 Task: Utilize tags to categorize user experience analysis tasks by priority: "High," "Medium," and "Low.
Action: Mouse moved to (49, 251)
Screenshot: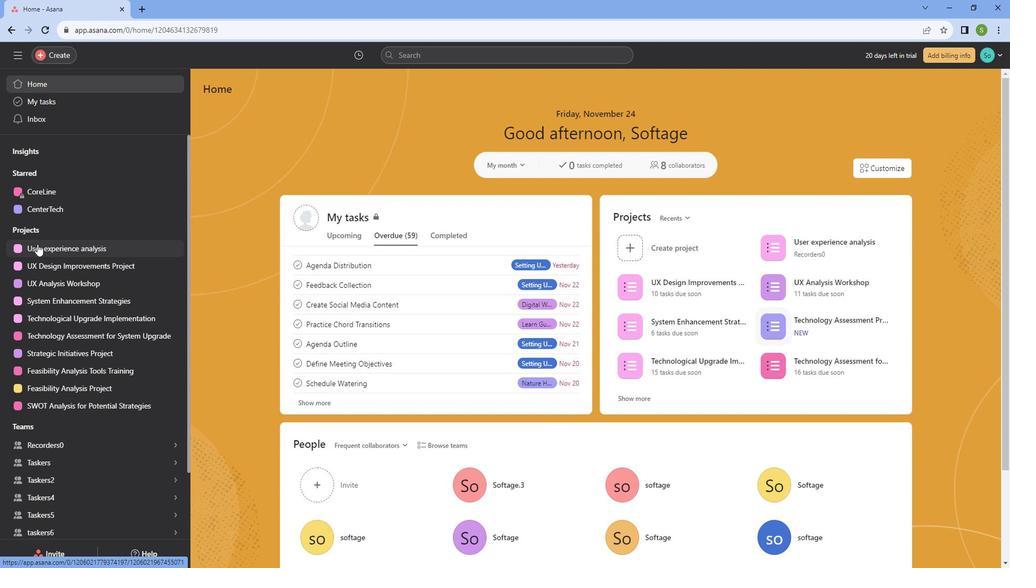 
Action: Mouse pressed left at (49, 251)
Screenshot: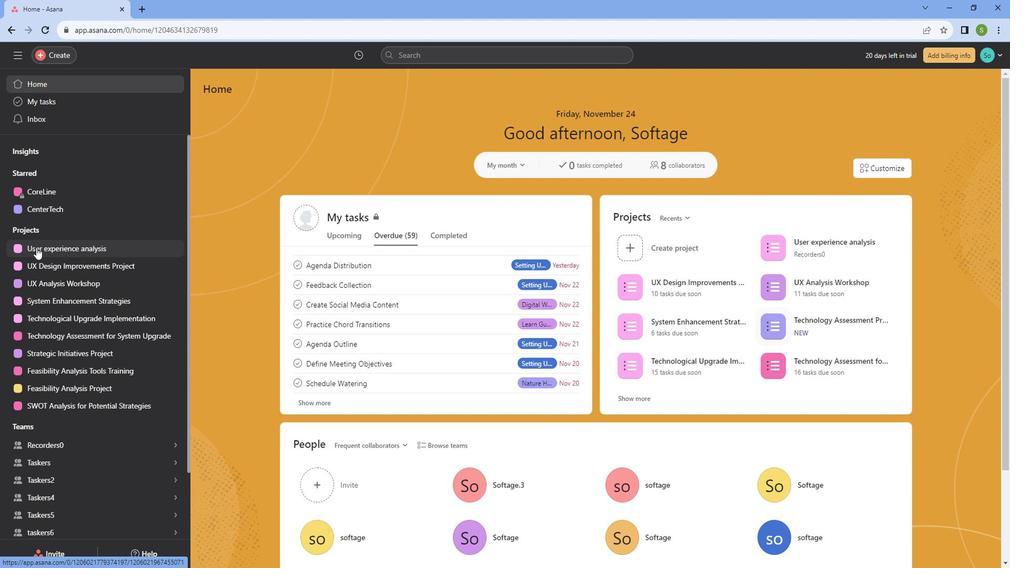 
Action: Mouse moved to (676, 174)
Screenshot: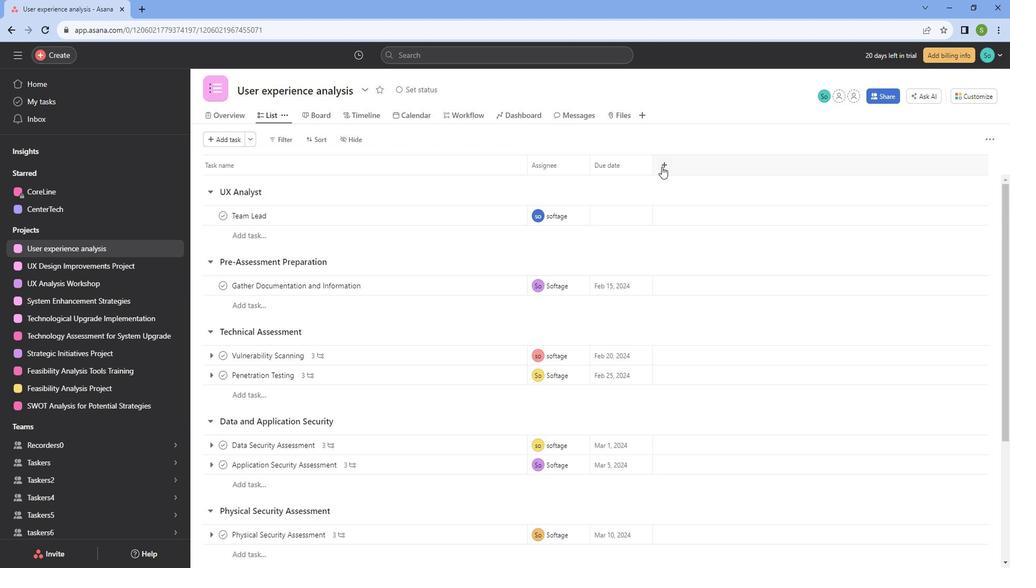 
Action: Mouse pressed left at (676, 174)
Screenshot: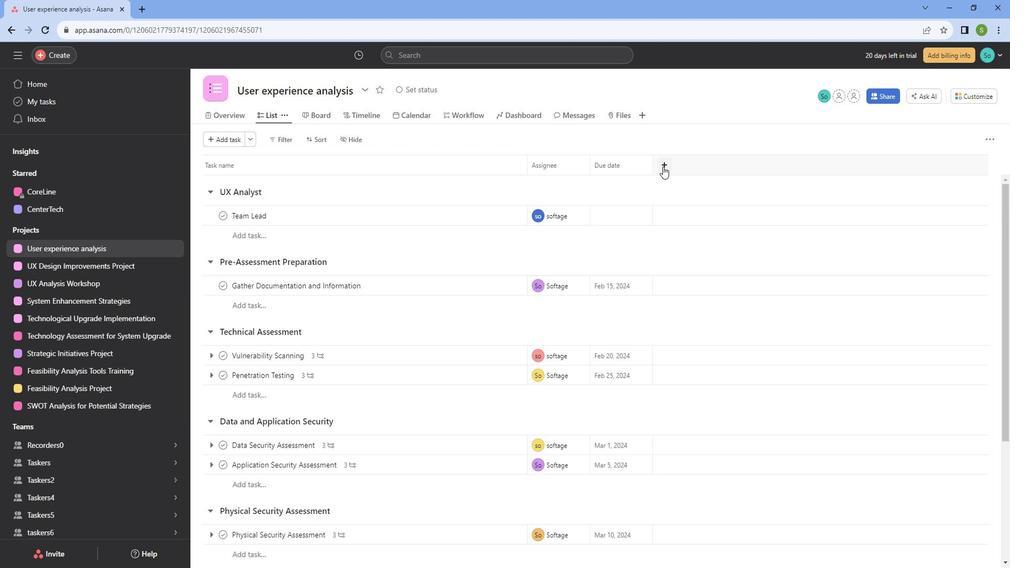 
Action: Mouse moved to (685, 218)
Screenshot: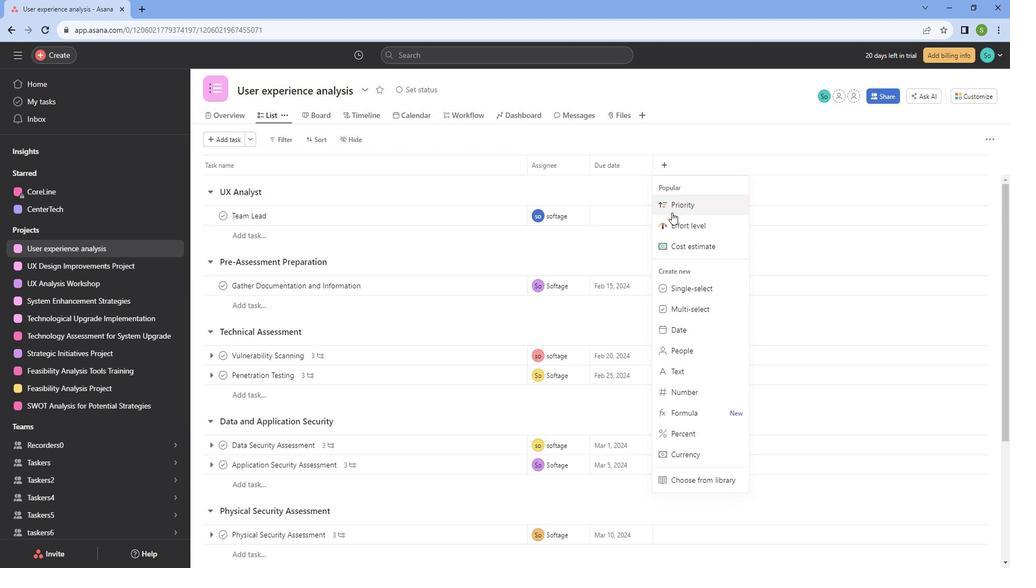 
Action: Mouse pressed left at (685, 218)
Screenshot: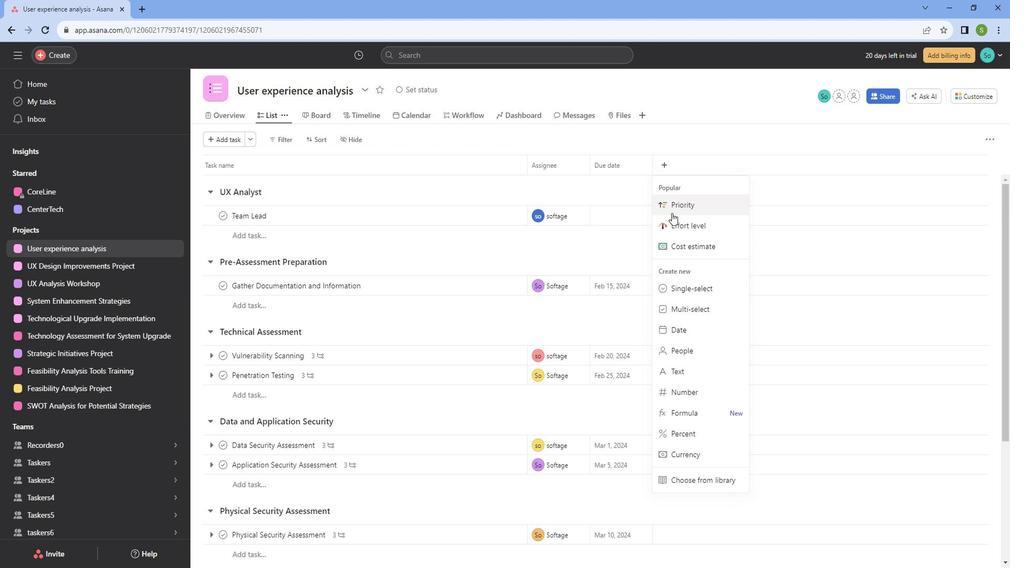 
Action: Mouse moved to (622, 440)
Screenshot: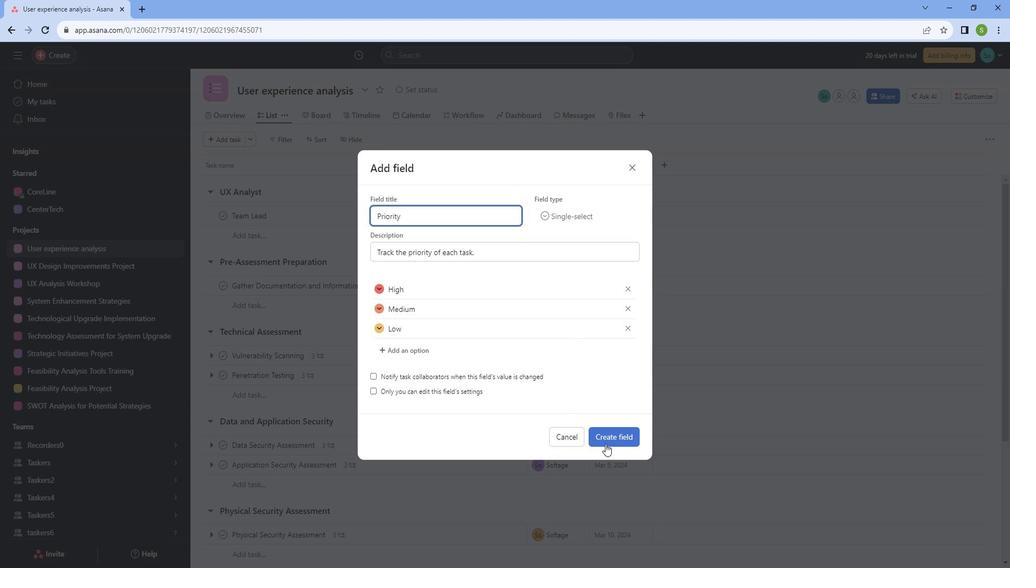 
Action: Mouse pressed left at (622, 440)
Screenshot: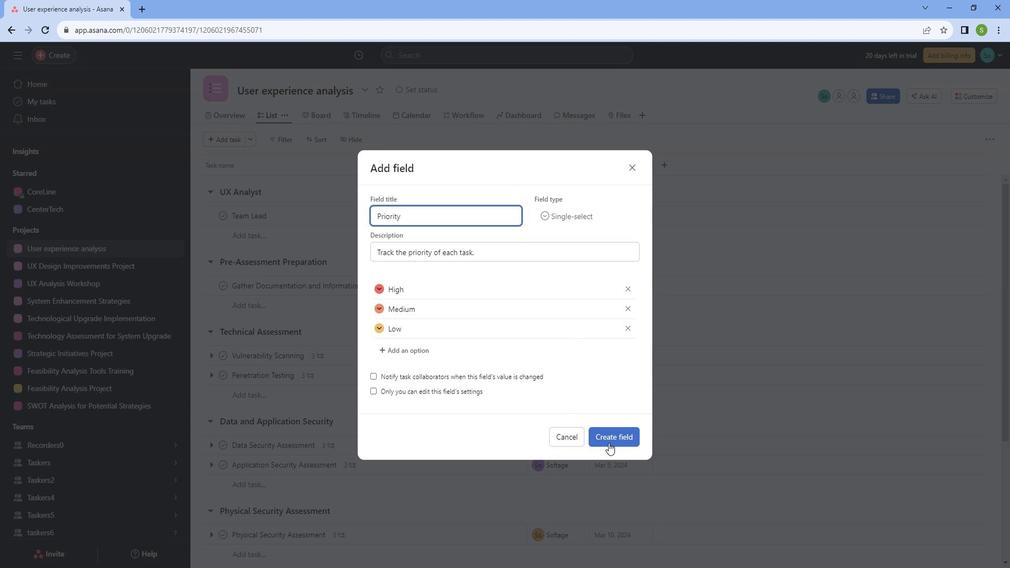 
Action: Mouse moved to (636, 292)
Screenshot: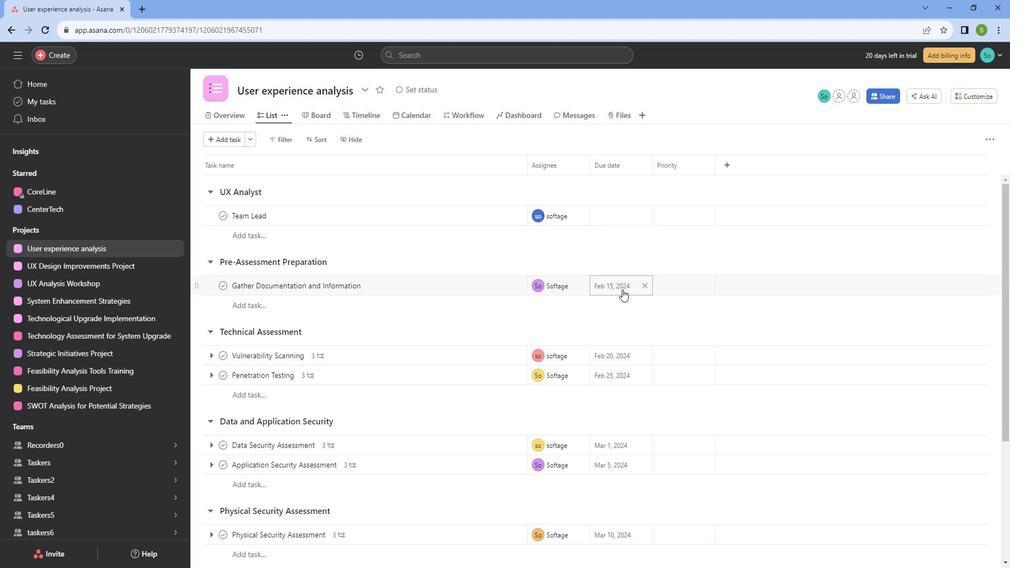 
Action: Mouse scrolled (636, 291) with delta (0, 0)
Screenshot: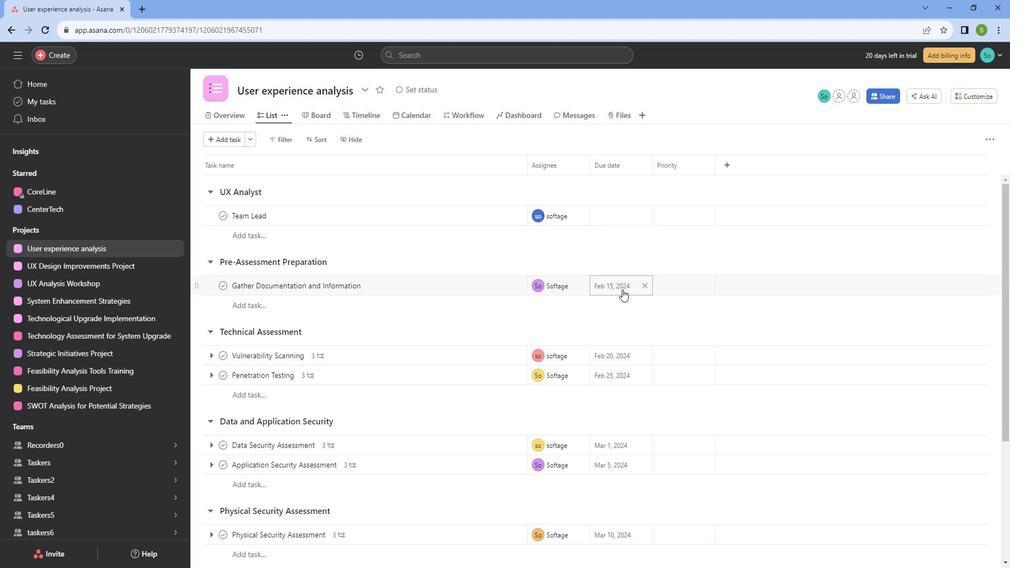 
Action: Mouse moved to (697, 234)
Screenshot: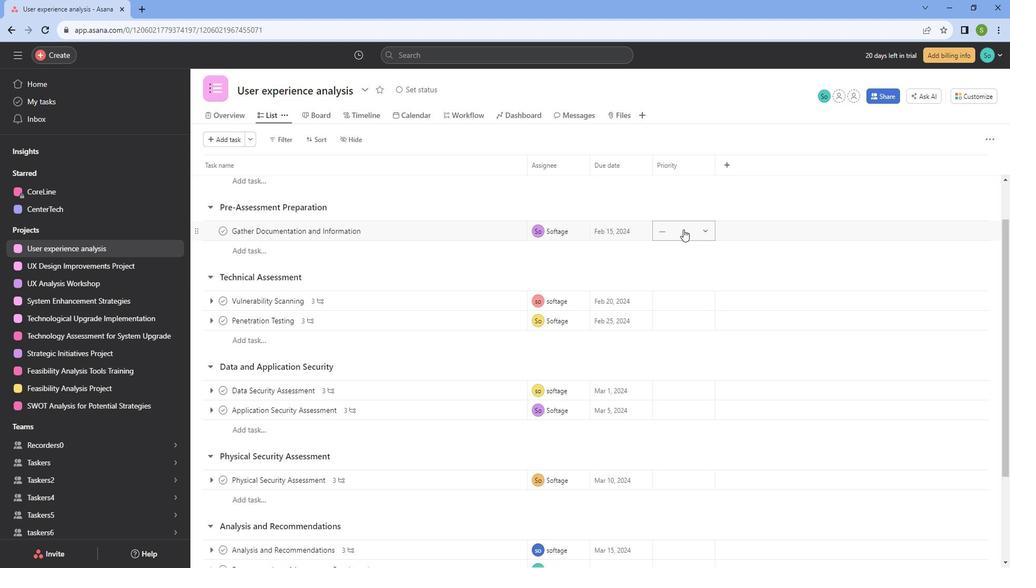 
Action: Mouse pressed left at (697, 234)
Screenshot: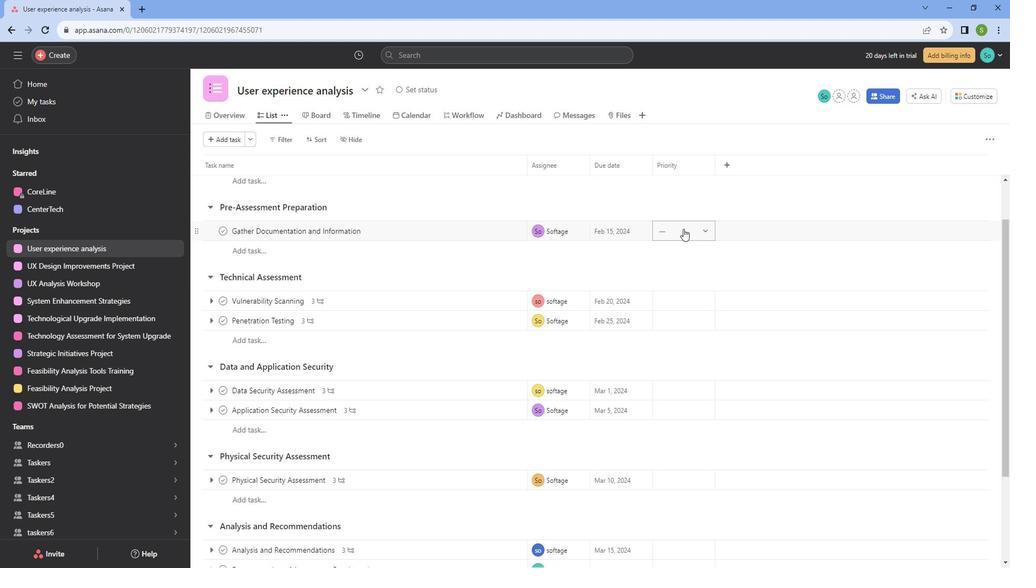 
Action: Mouse moved to (704, 275)
Screenshot: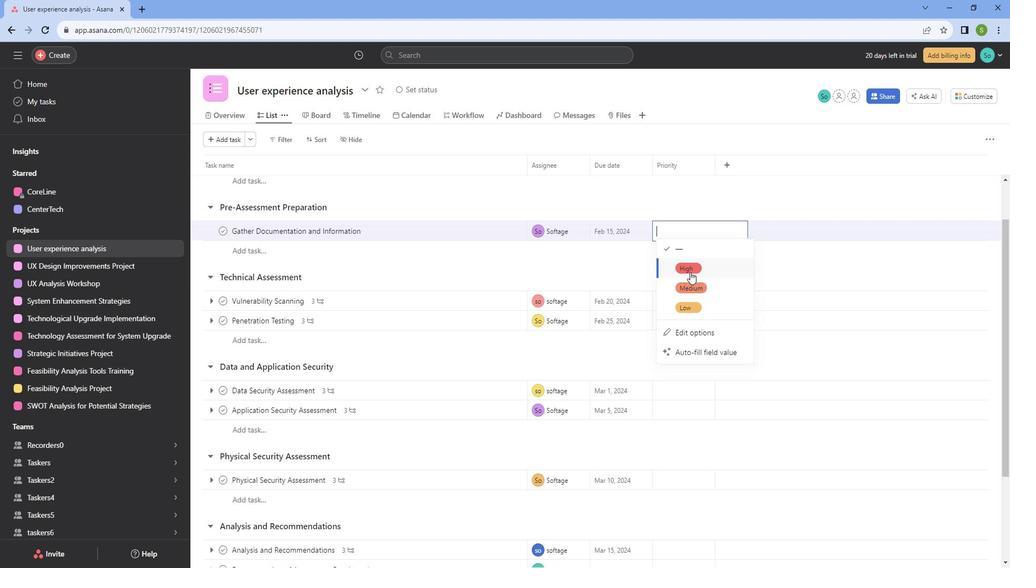 
Action: Mouse pressed left at (704, 275)
Screenshot: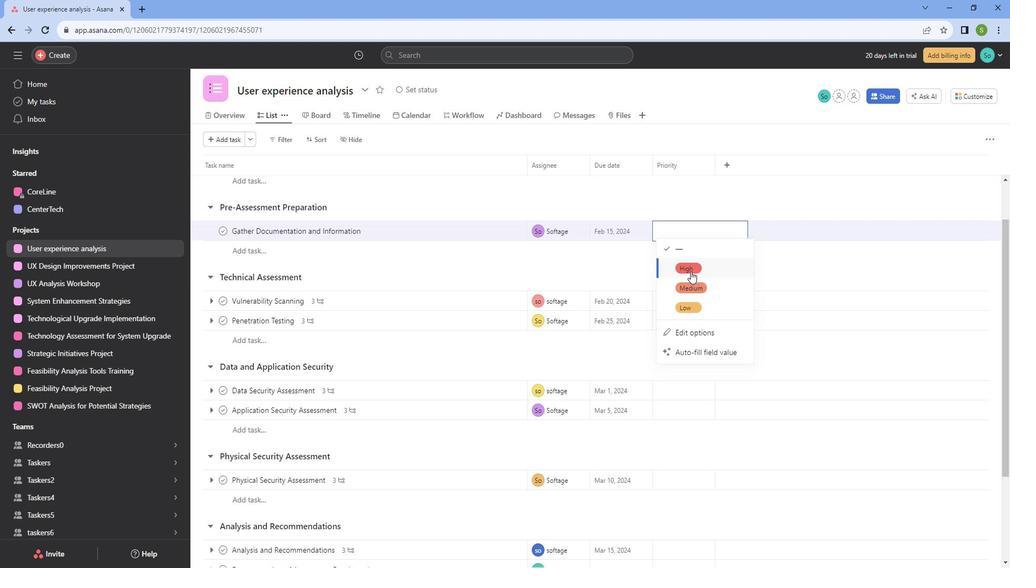 
Action: Mouse moved to (682, 248)
Screenshot: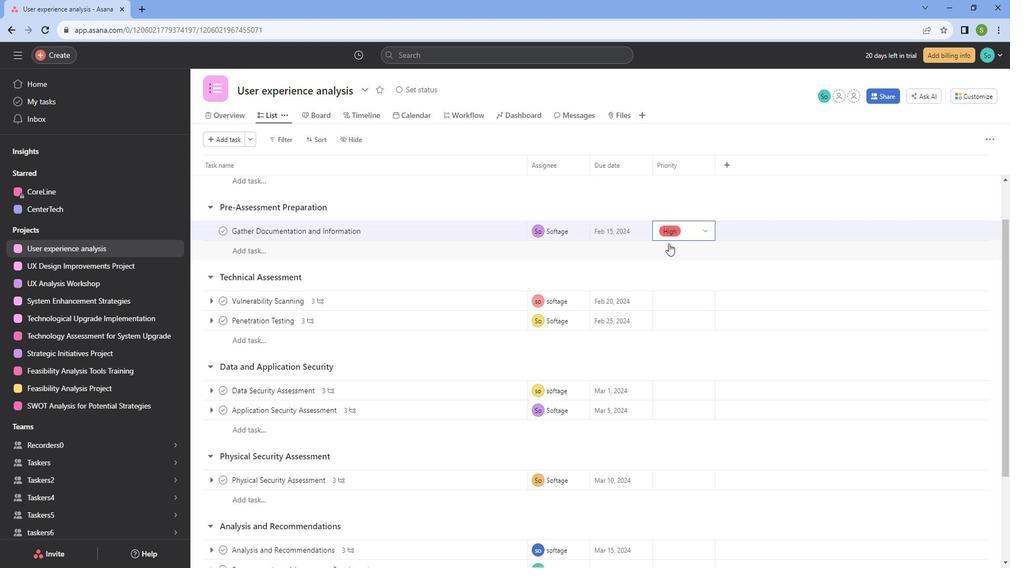 
Action: Mouse scrolled (682, 248) with delta (0, 0)
Screenshot: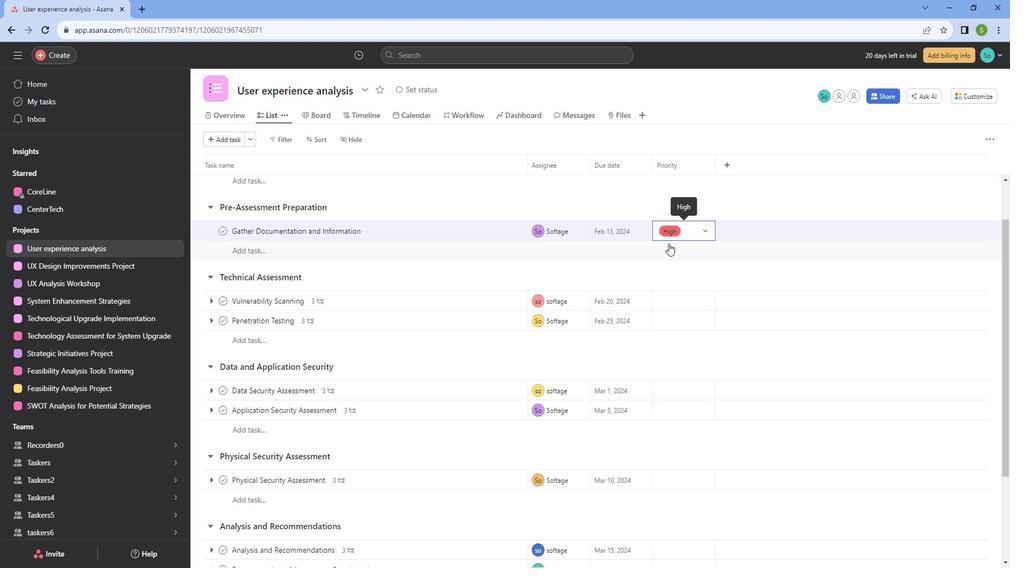 
Action: Mouse scrolled (682, 248) with delta (0, 0)
Screenshot: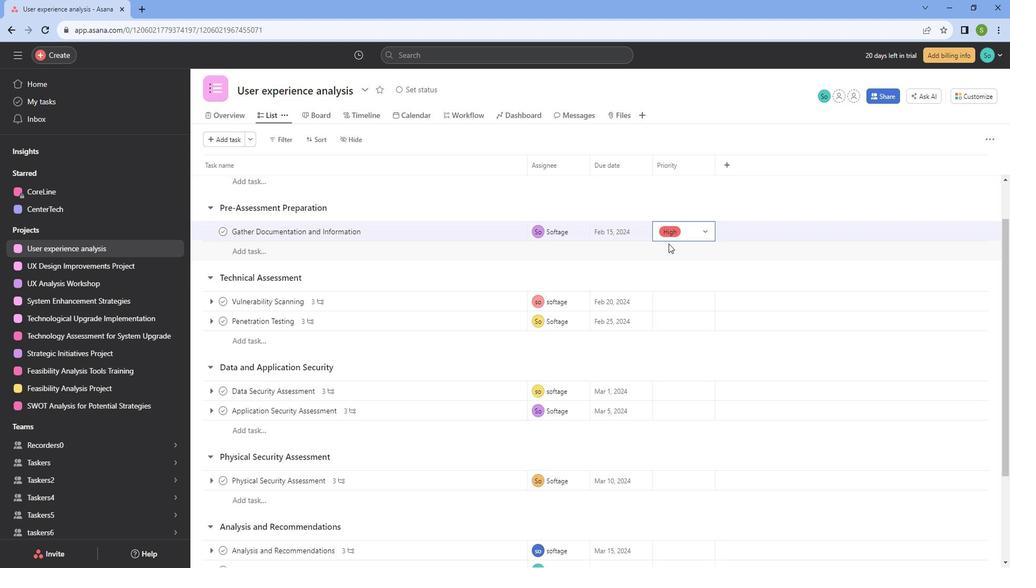 
Action: Mouse moved to (690, 225)
Screenshot: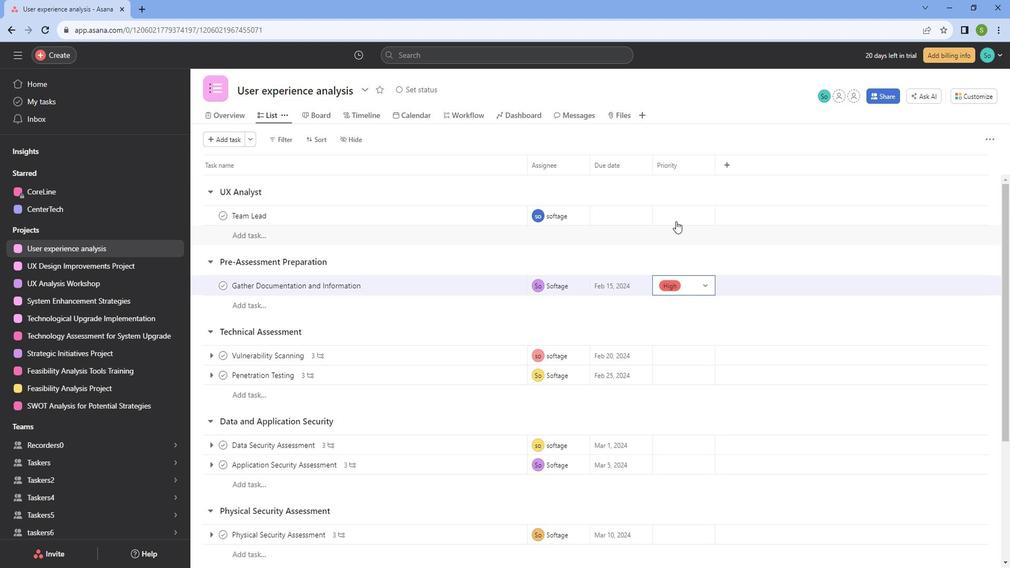 
Action: Mouse pressed left at (690, 225)
Screenshot: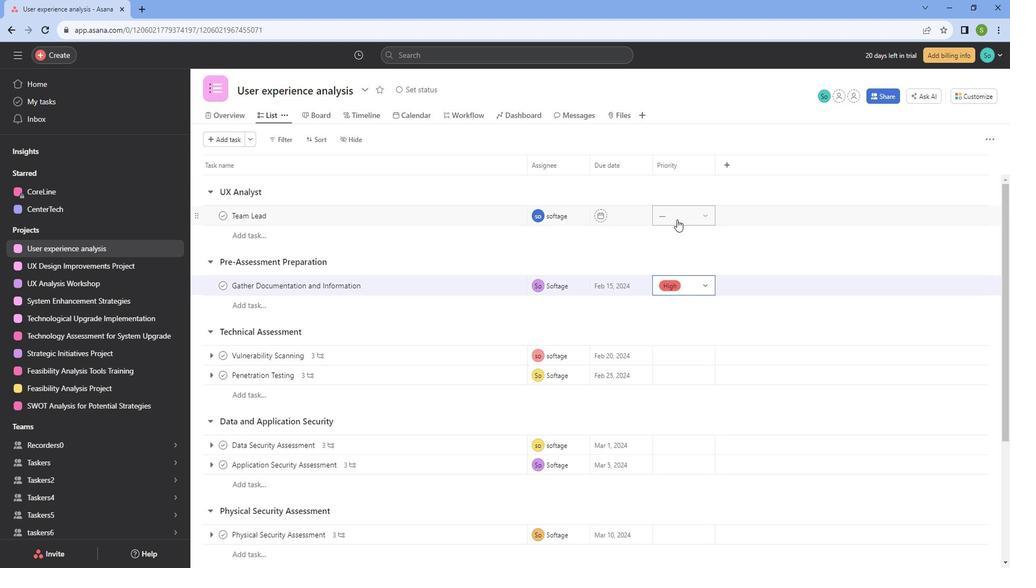 
Action: Mouse moved to (693, 249)
Screenshot: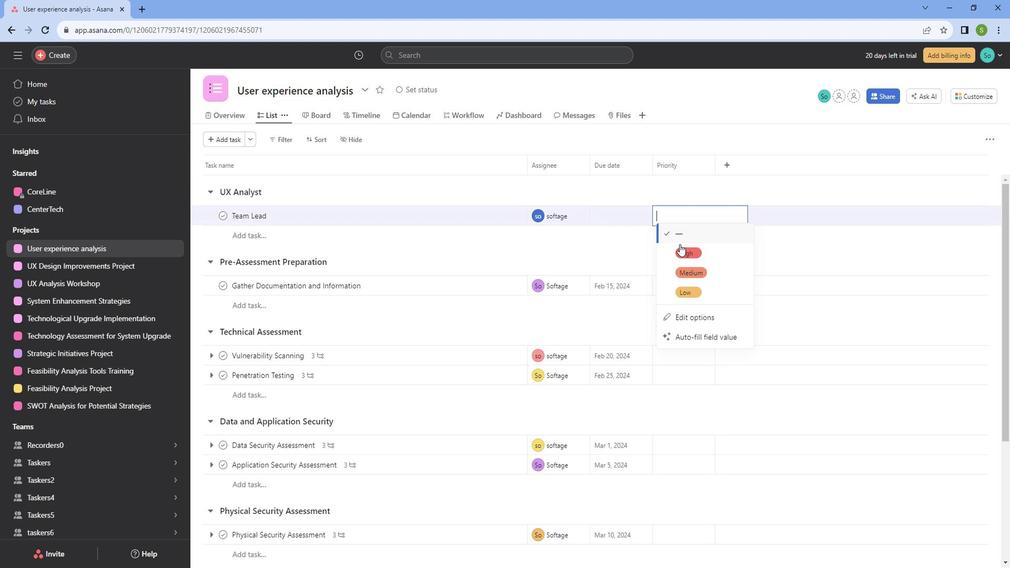 
Action: Mouse pressed left at (693, 249)
Screenshot: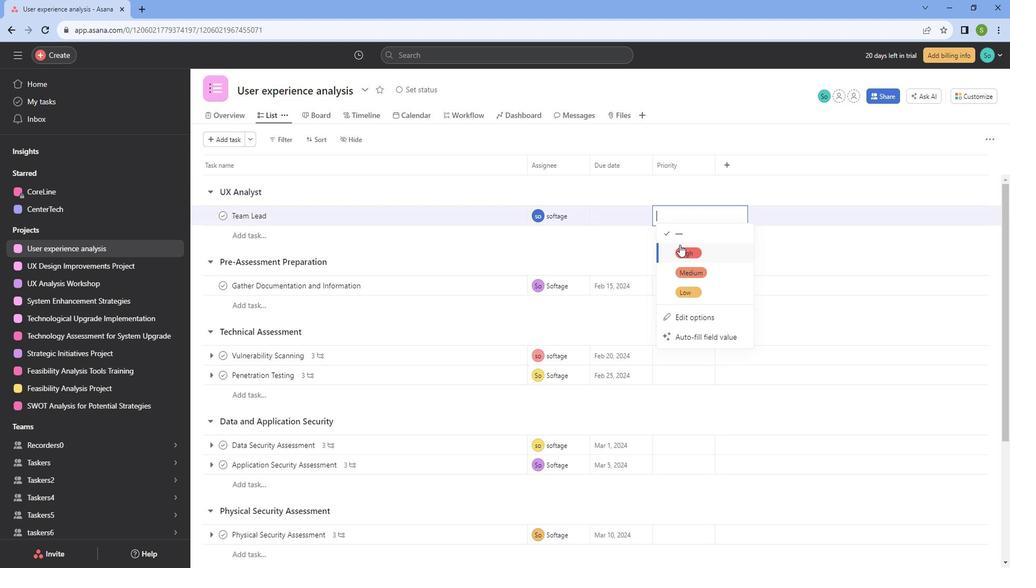 
Action: Mouse moved to (688, 350)
Screenshot: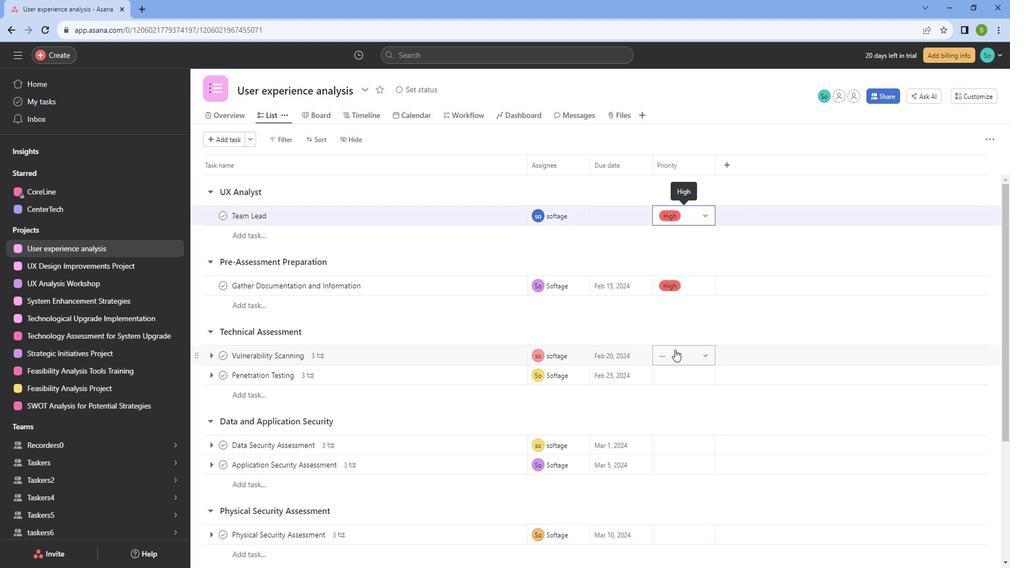 
Action: Mouse scrolled (688, 349) with delta (0, 0)
Screenshot: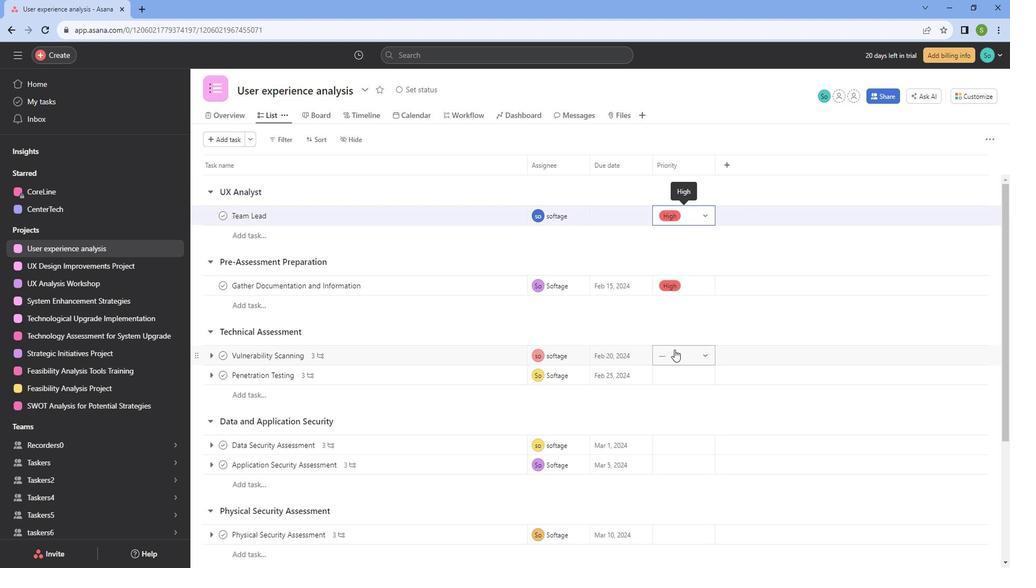 
Action: Mouse scrolled (688, 349) with delta (0, 0)
Screenshot: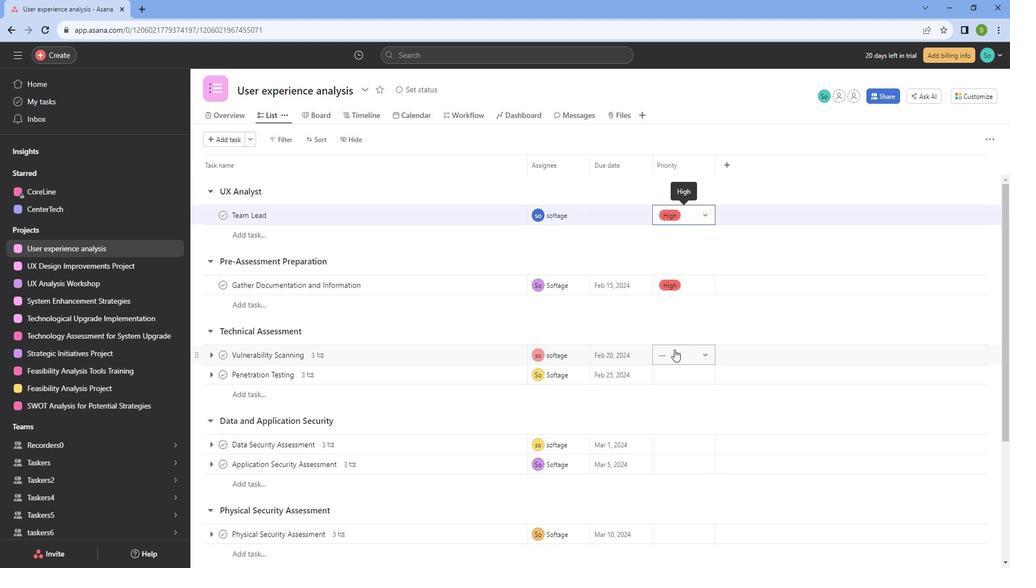 
Action: Mouse moved to (698, 254)
Screenshot: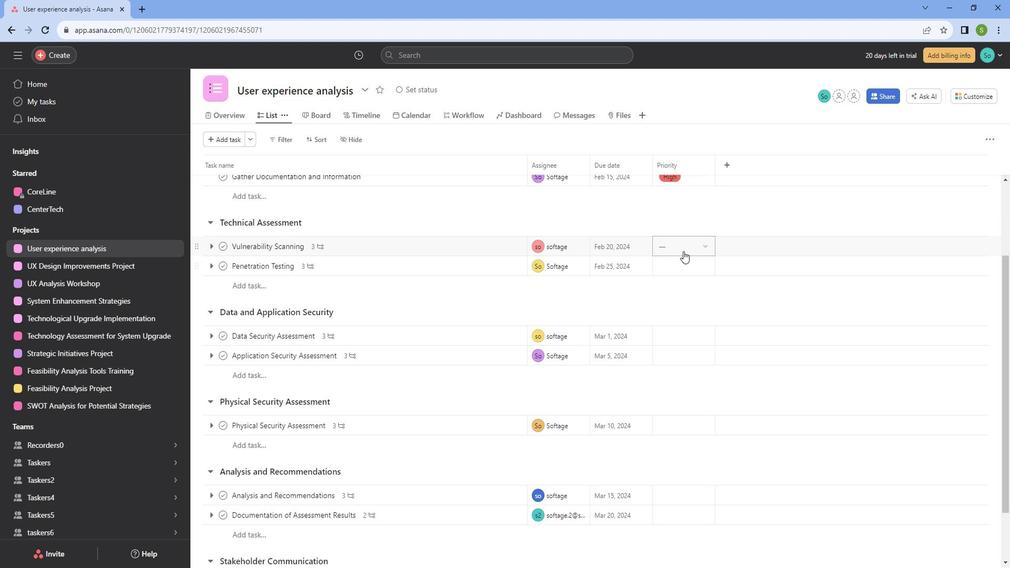 
Action: Mouse pressed left at (698, 254)
Screenshot: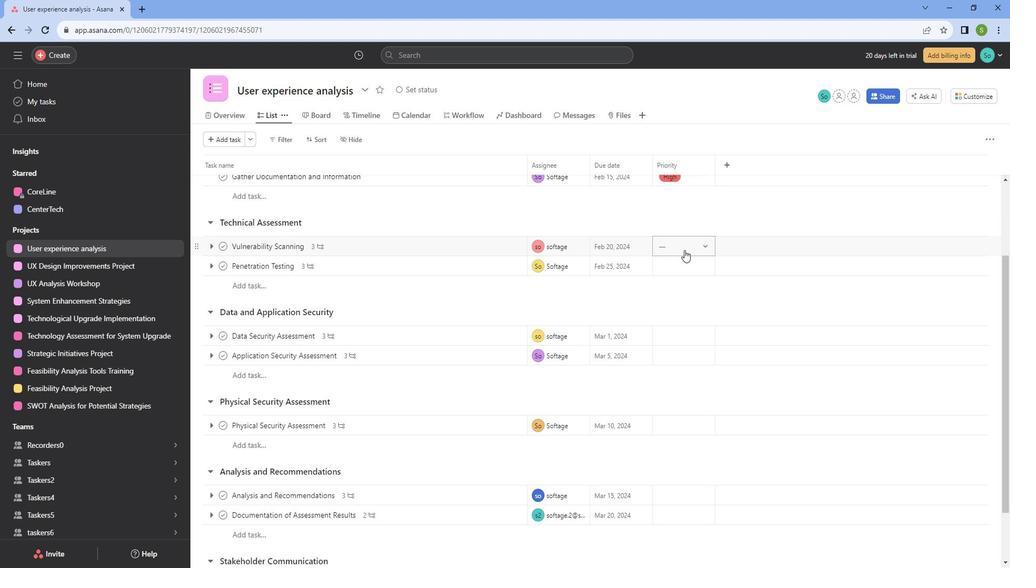 
Action: Mouse moved to (693, 282)
Screenshot: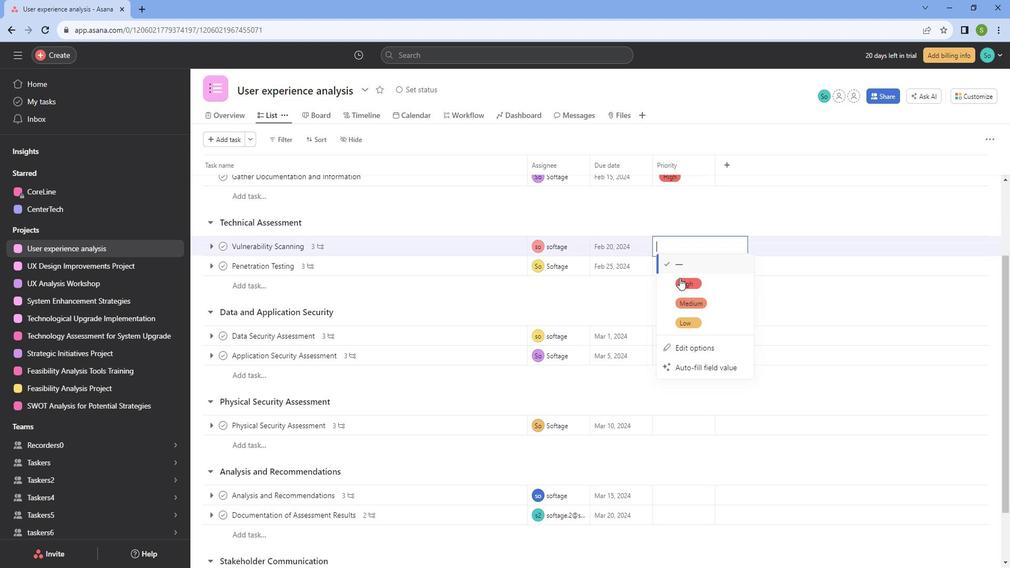 
Action: Mouse pressed left at (693, 282)
Screenshot: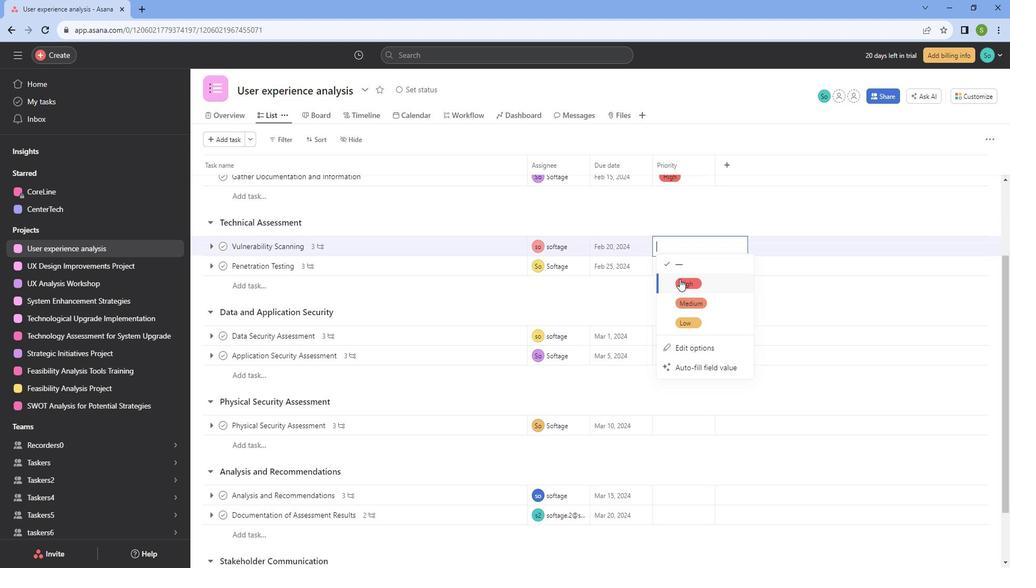 
Action: Mouse moved to (704, 276)
Screenshot: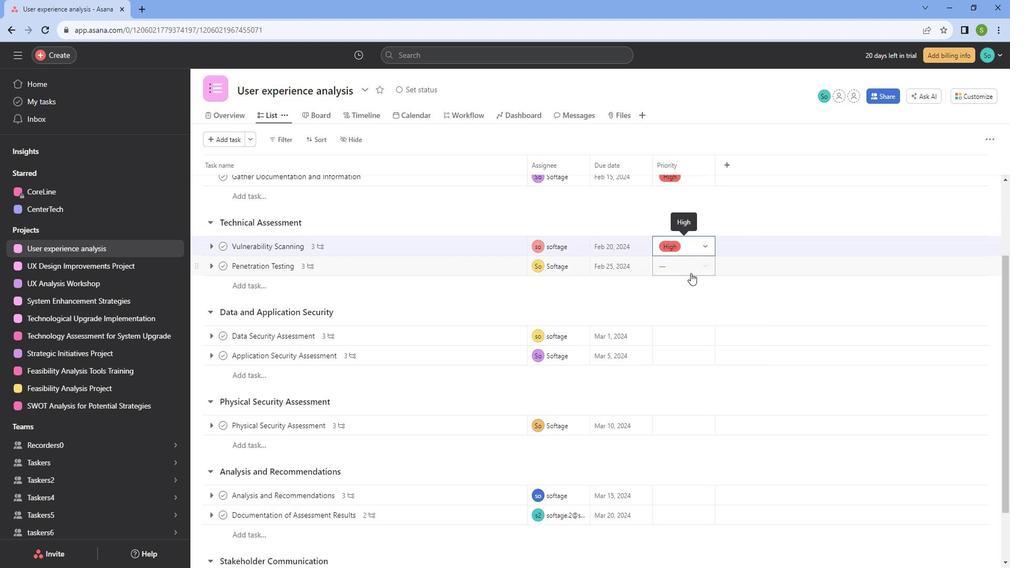 
Action: Mouse pressed left at (704, 276)
Screenshot: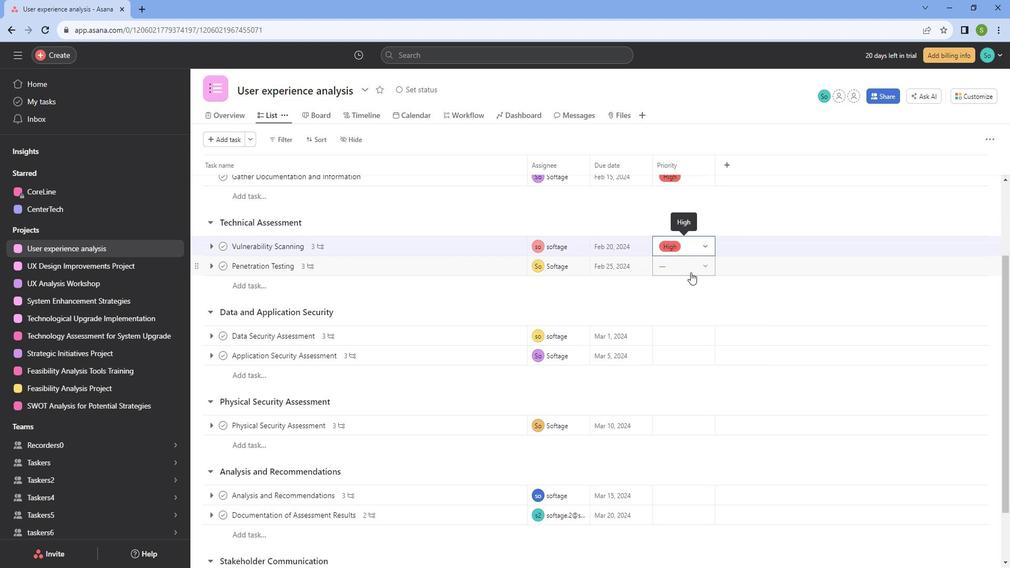 
Action: Mouse moved to (700, 301)
Screenshot: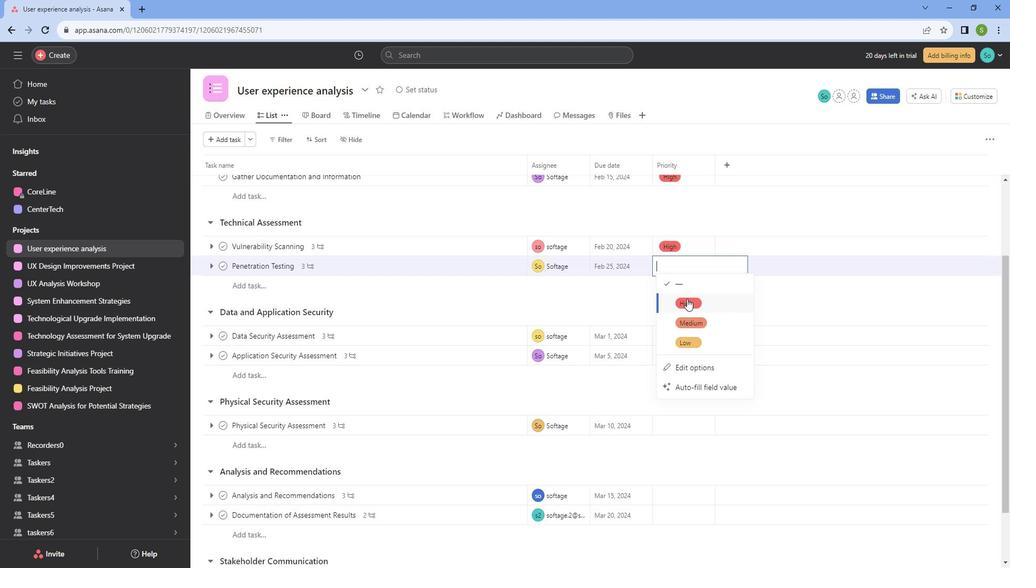 
Action: Mouse pressed left at (700, 301)
Screenshot: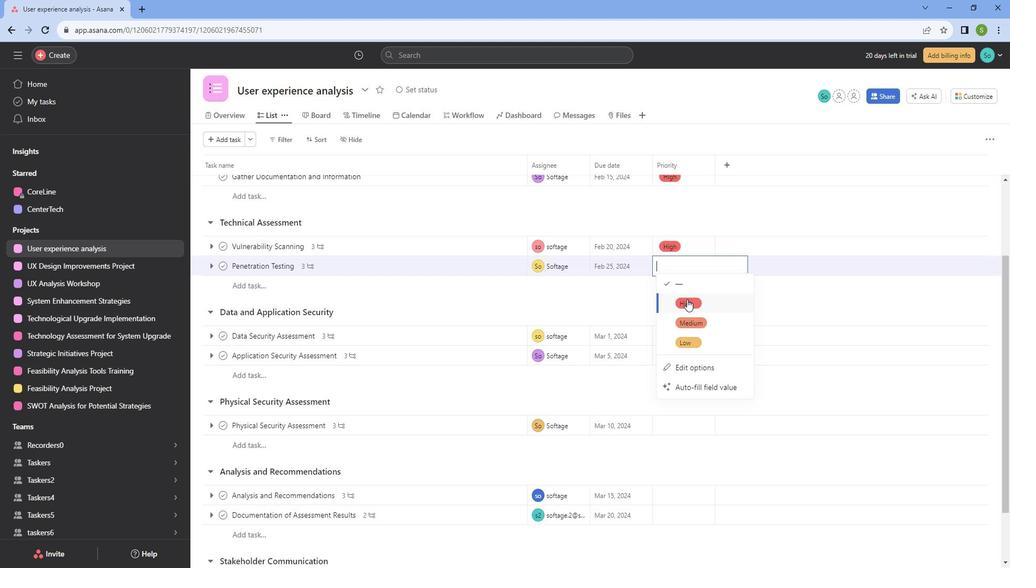 
Action: Mouse moved to (680, 308)
Screenshot: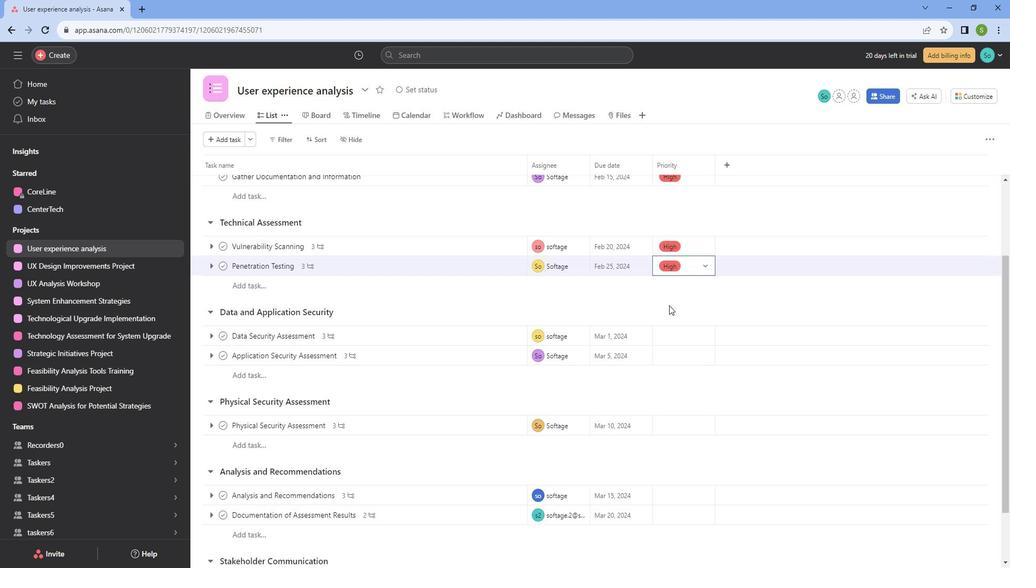 
Action: Mouse scrolled (680, 307) with delta (0, 0)
Screenshot: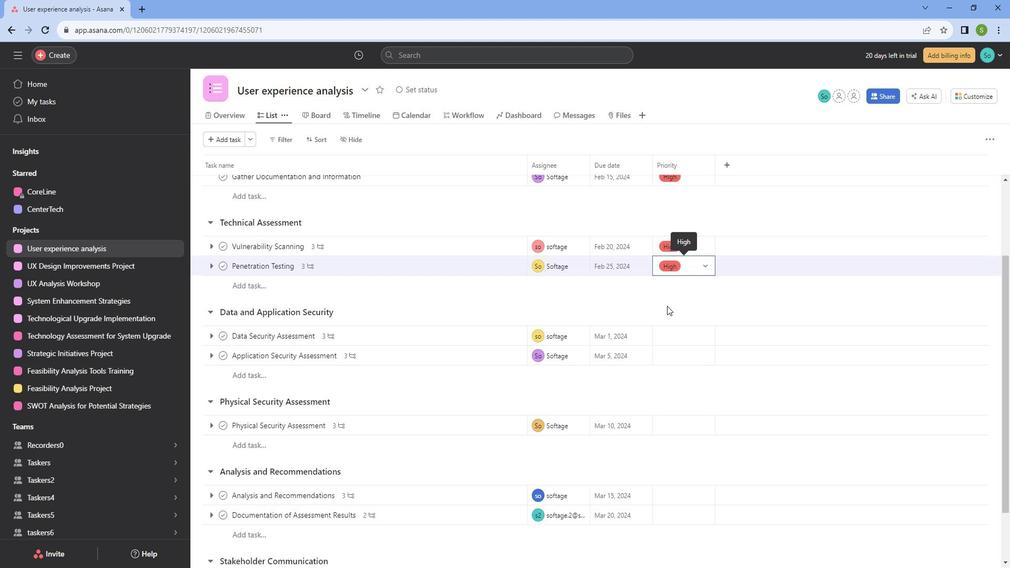 
Action: Mouse scrolled (680, 307) with delta (0, 0)
Screenshot: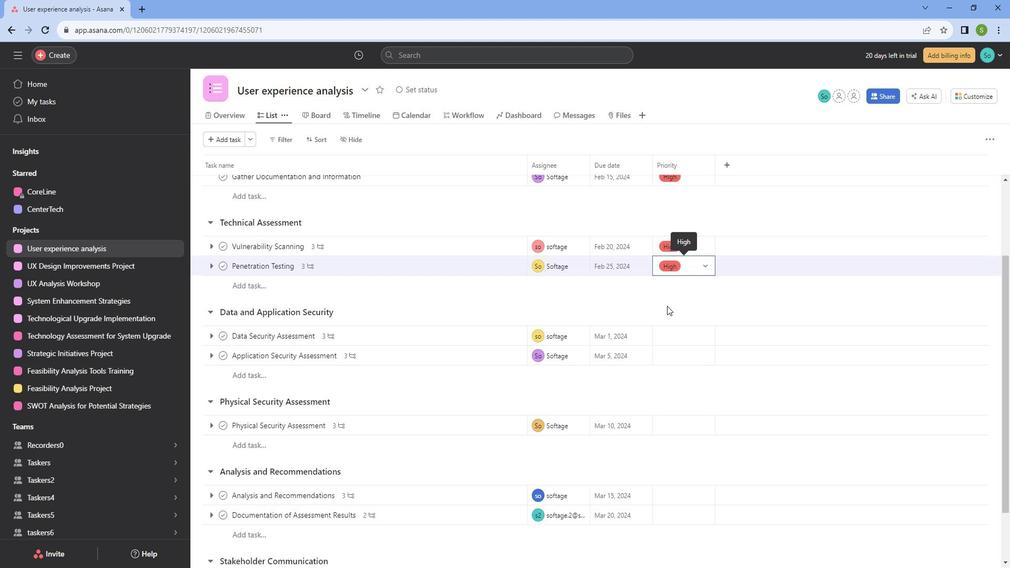 
Action: Mouse scrolled (680, 307) with delta (0, 0)
Screenshot: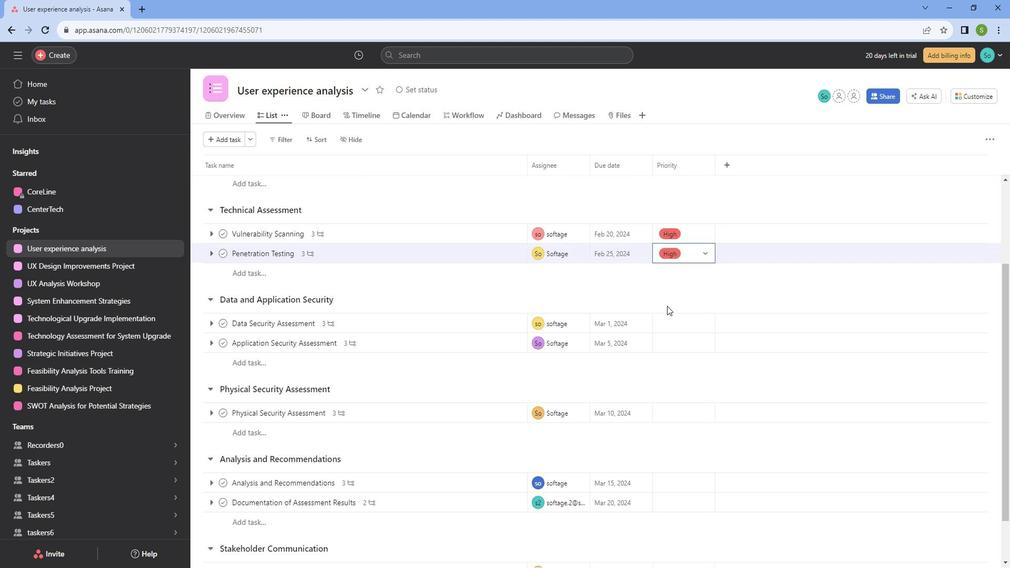 
Action: Mouse moved to (703, 271)
Screenshot: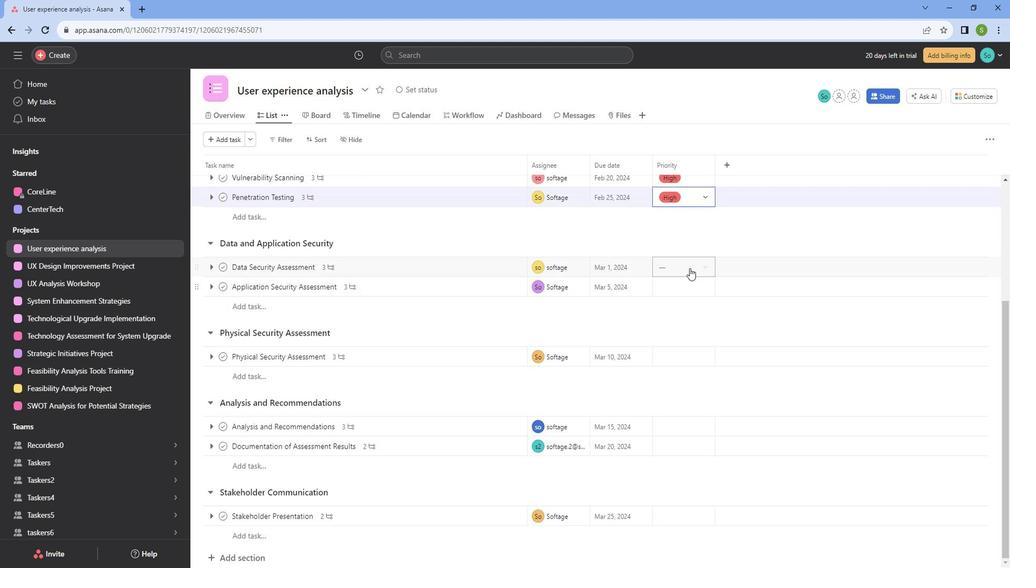 
Action: Mouse pressed left at (703, 271)
Screenshot: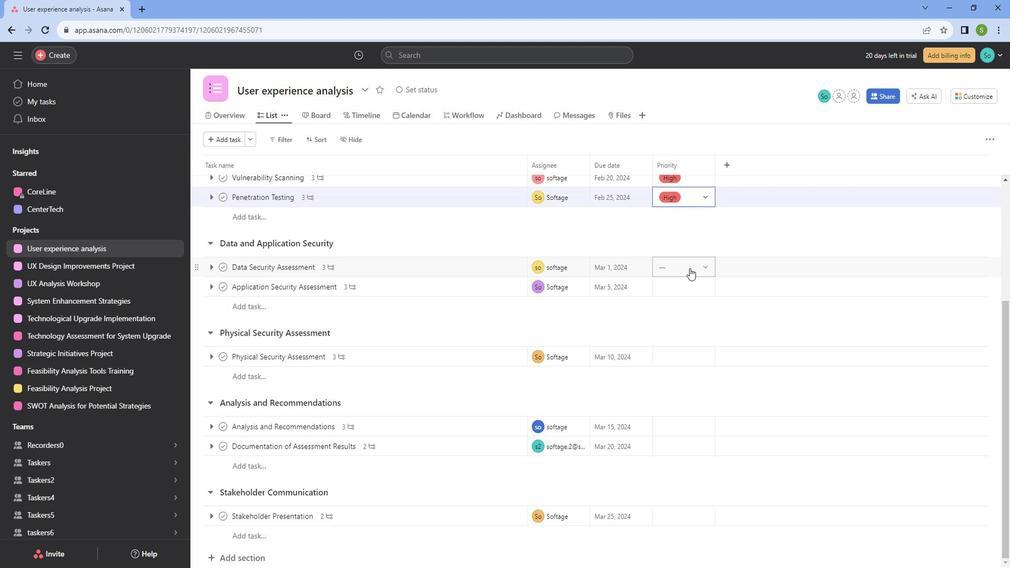 
Action: Mouse moved to (693, 327)
Screenshot: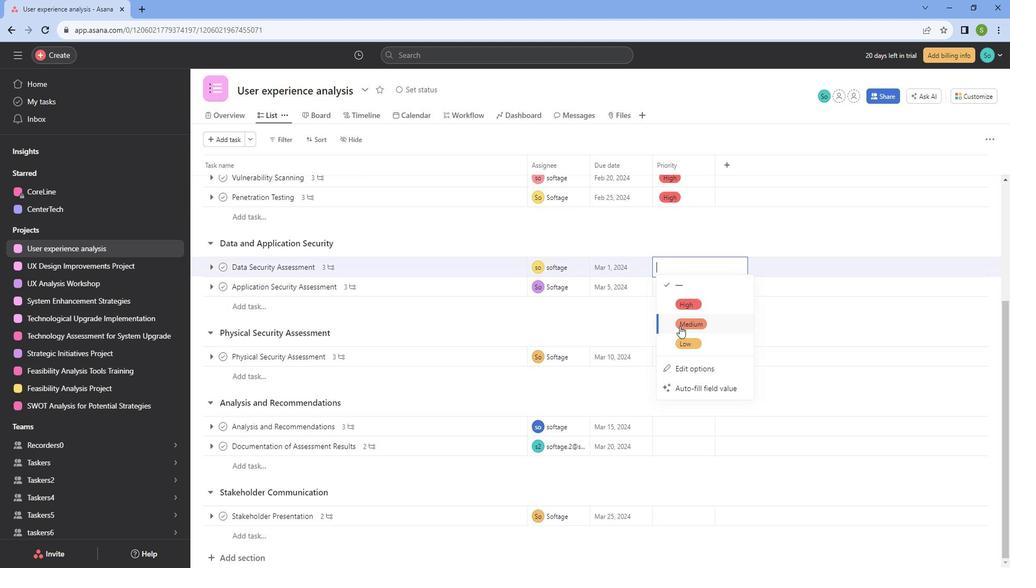 
Action: Mouse pressed left at (693, 327)
Screenshot: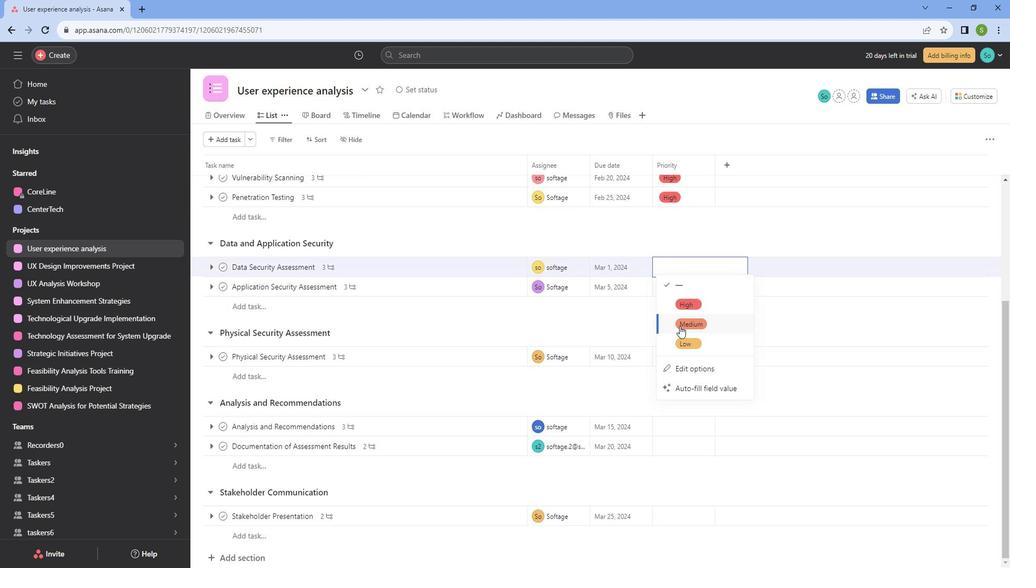 
Action: Mouse moved to (701, 291)
Screenshot: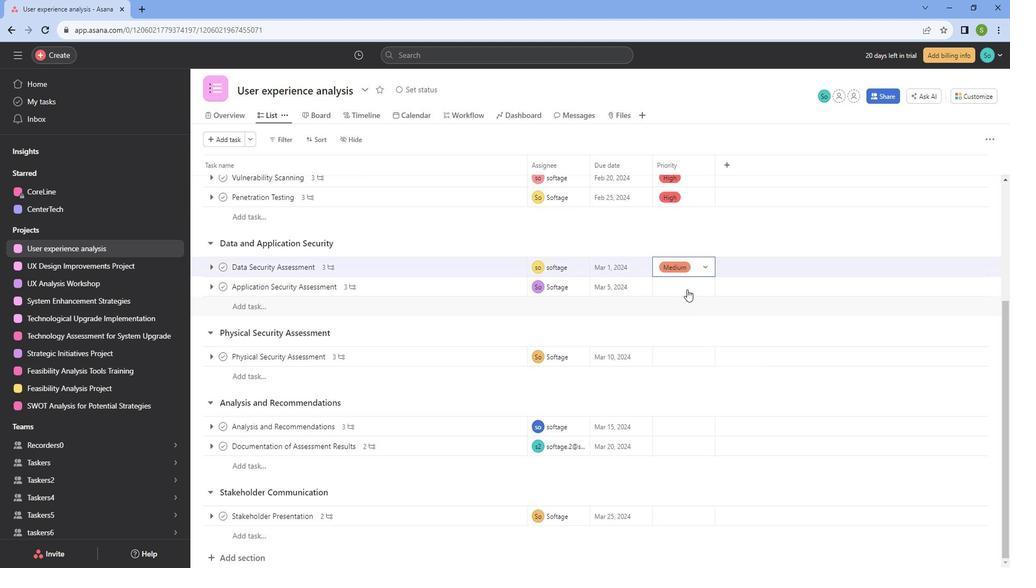 
Action: Mouse pressed left at (701, 291)
Screenshot: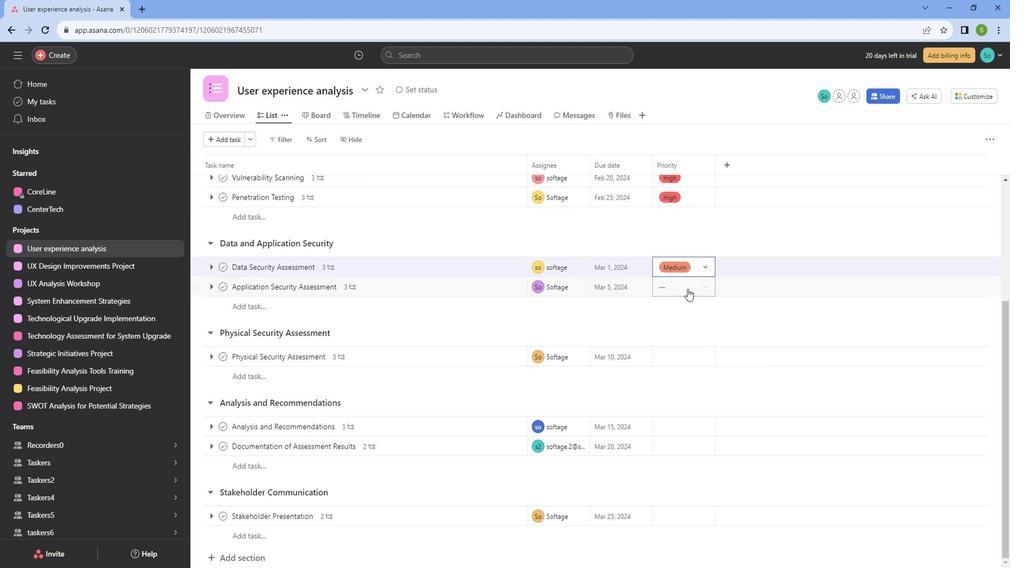 
Action: Mouse moved to (690, 341)
Screenshot: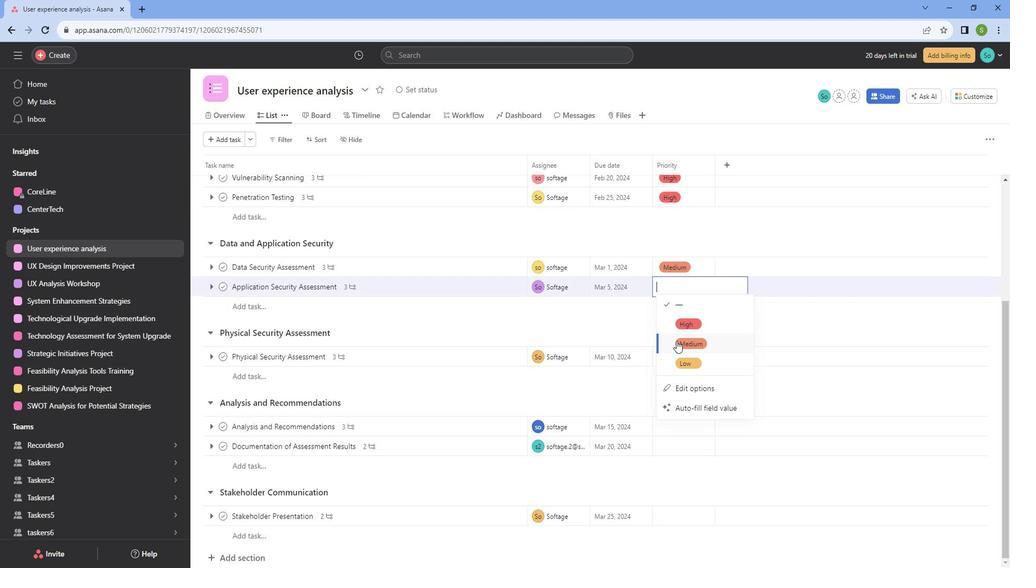 
Action: Mouse pressed left at (690, 341)
Screenshot: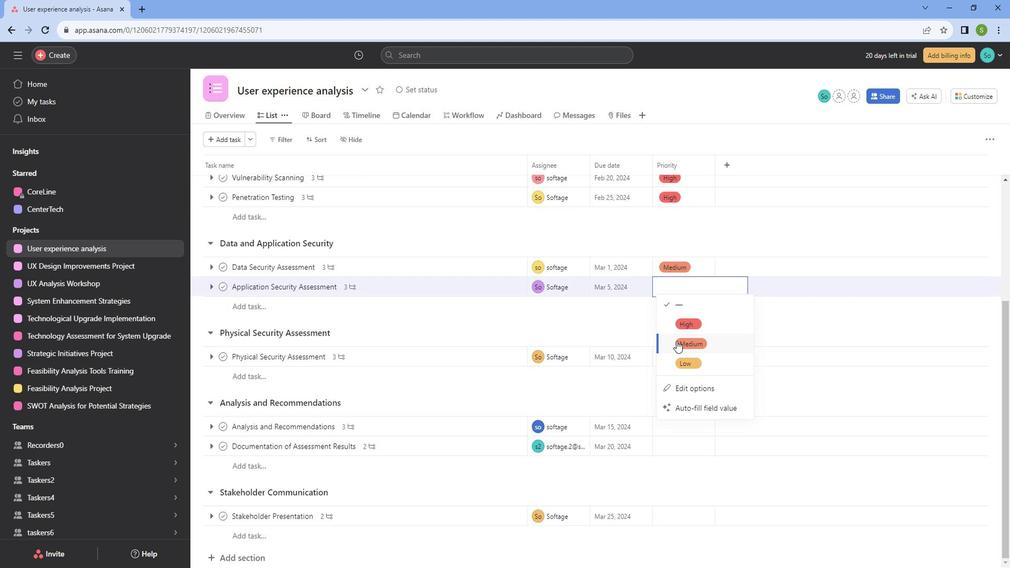 
Action: Mouse moved to (691, 361)
Screenshot: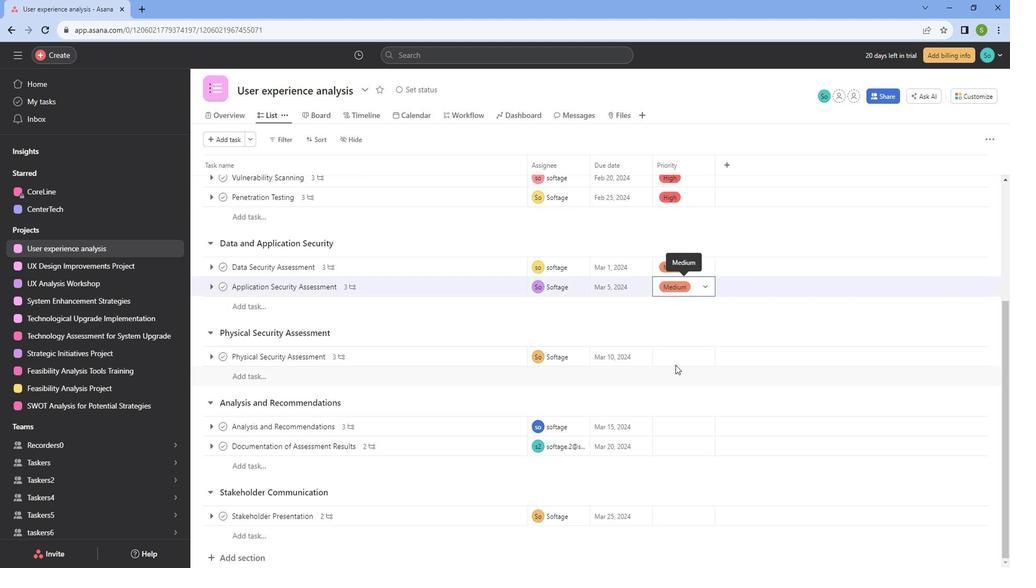 
Action: Mouse pressed left at (691, 361)
Screenshot: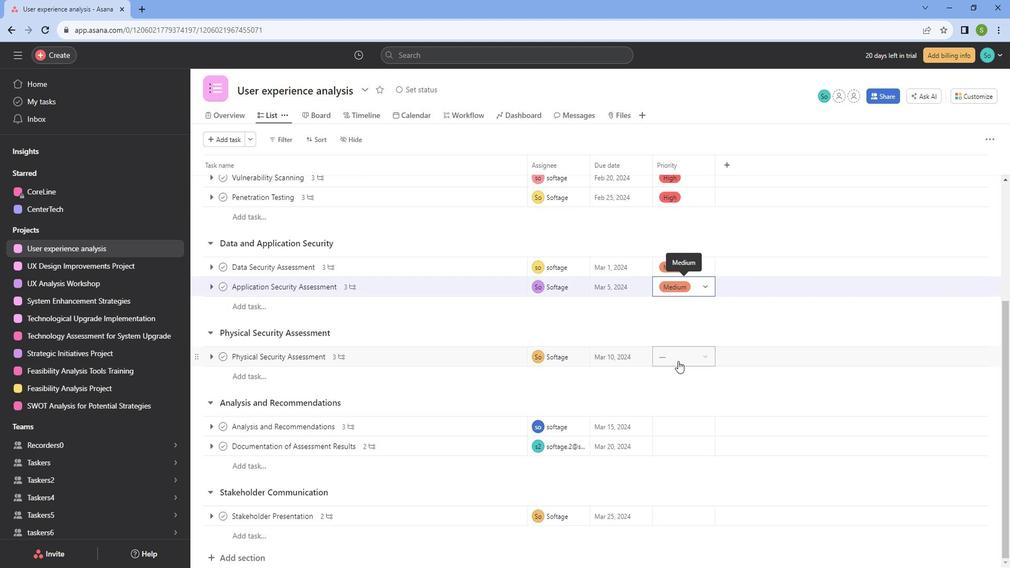 
Action: Mouse moved to (691, 400)
Screenshot: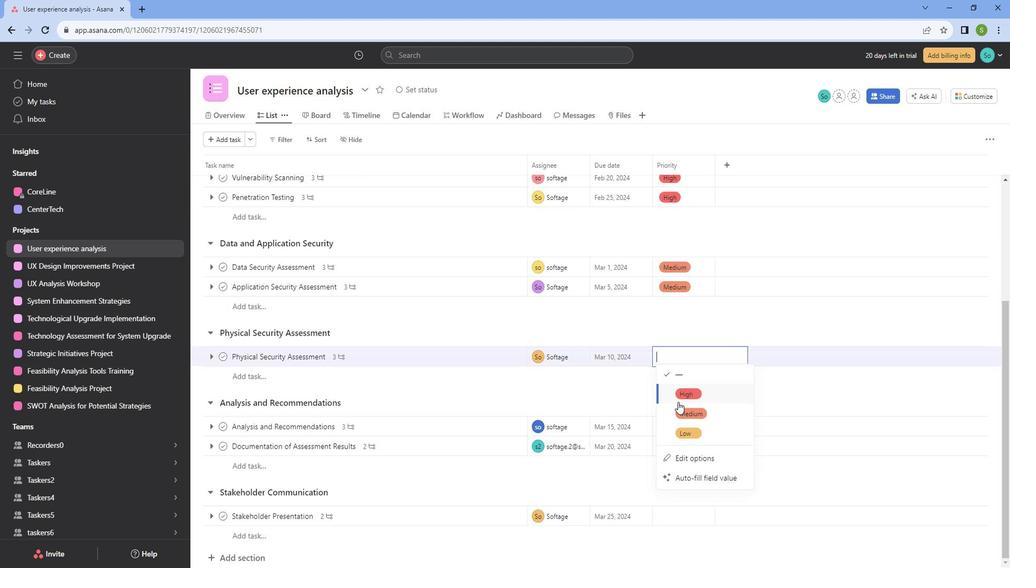 
Action: Mouse pressed left at (691, 400)
Screenshot: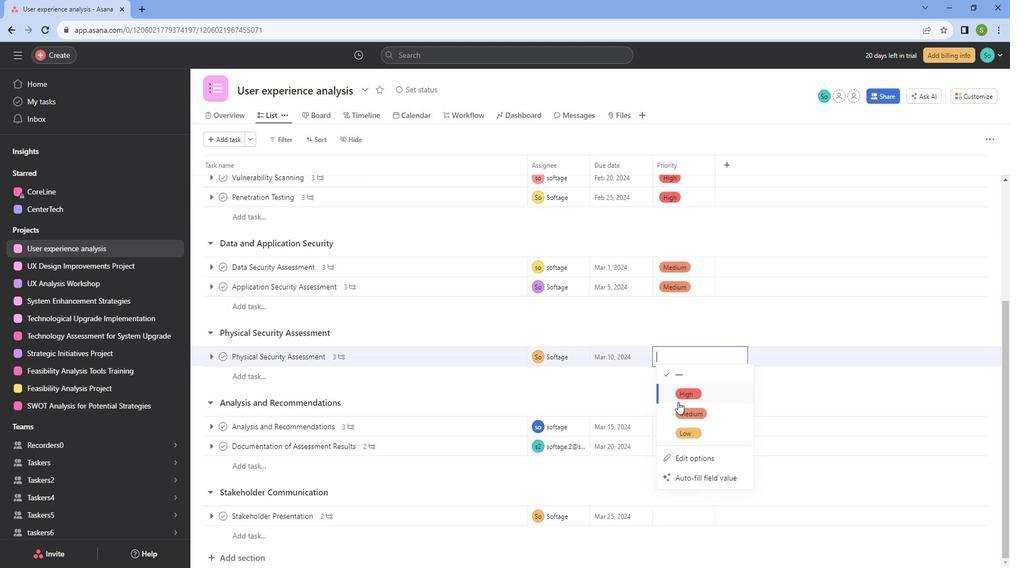 
Action: Mouse moved to (690, 405)
Screenshot: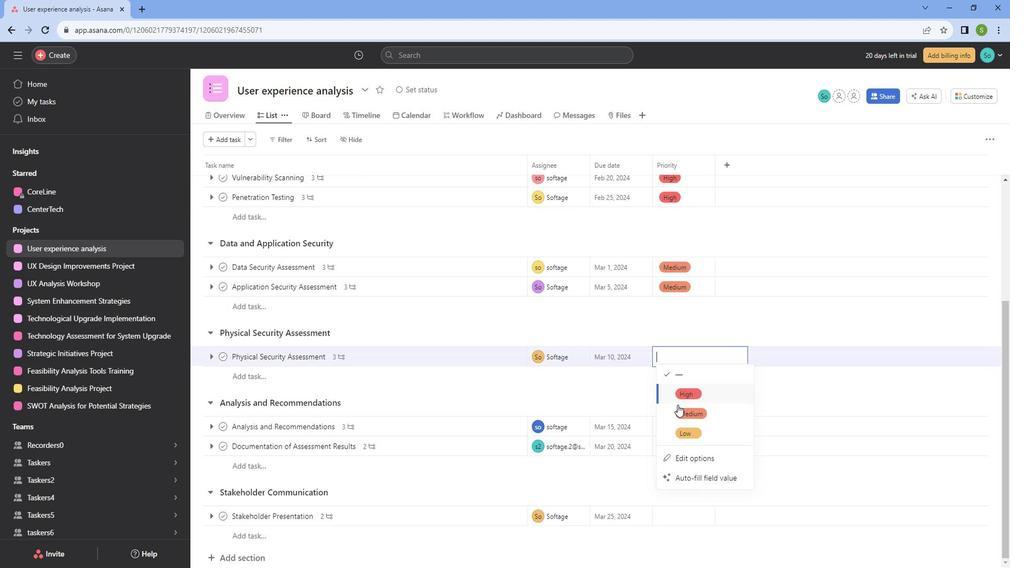 
Action: Mouse pressed left at (690, 405)
Screenshot: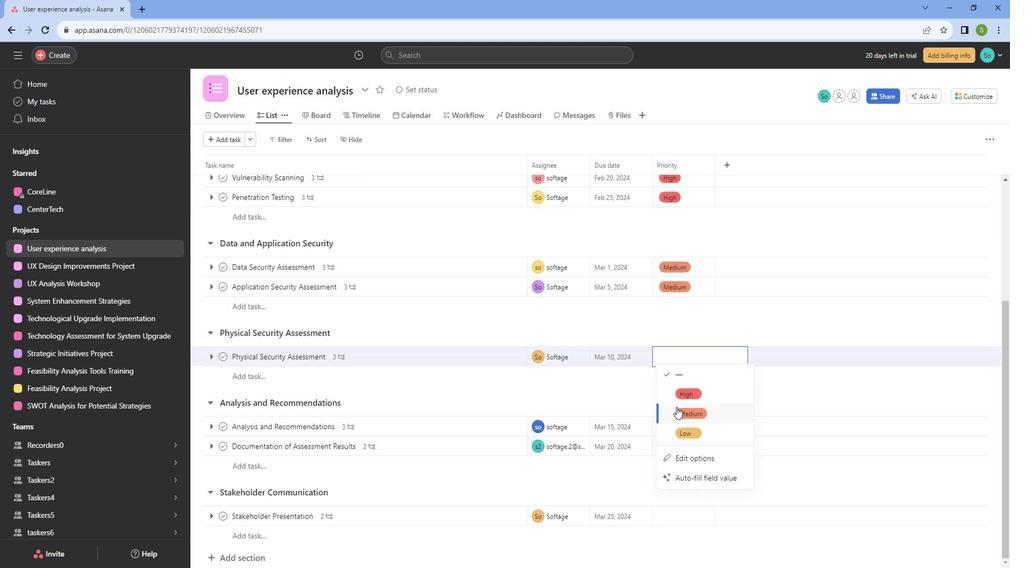 
Action: Mouse moved to (690, 417)
Screenshot: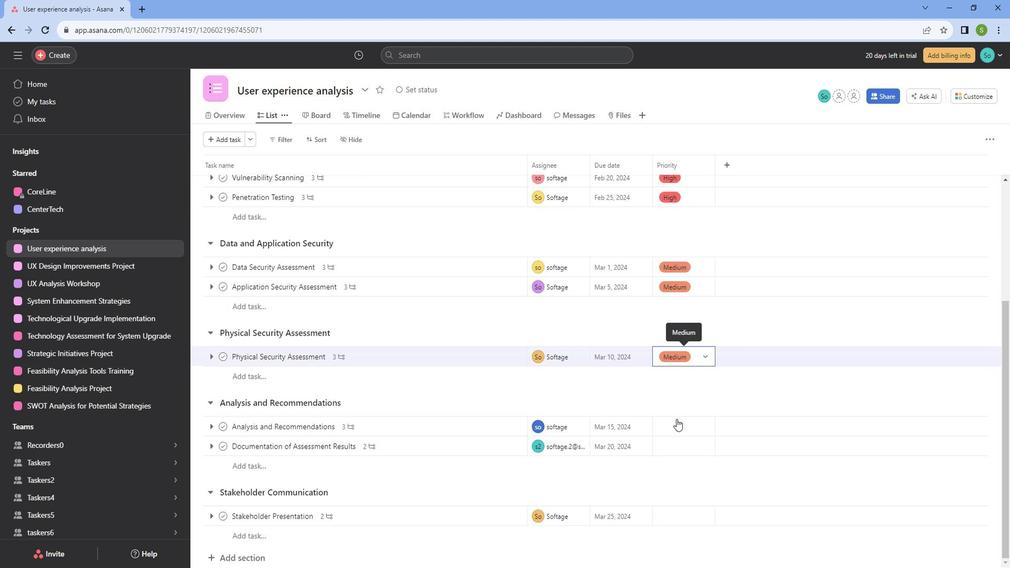 
Action: Mouse pressed left at (690, 417)
Screenshot: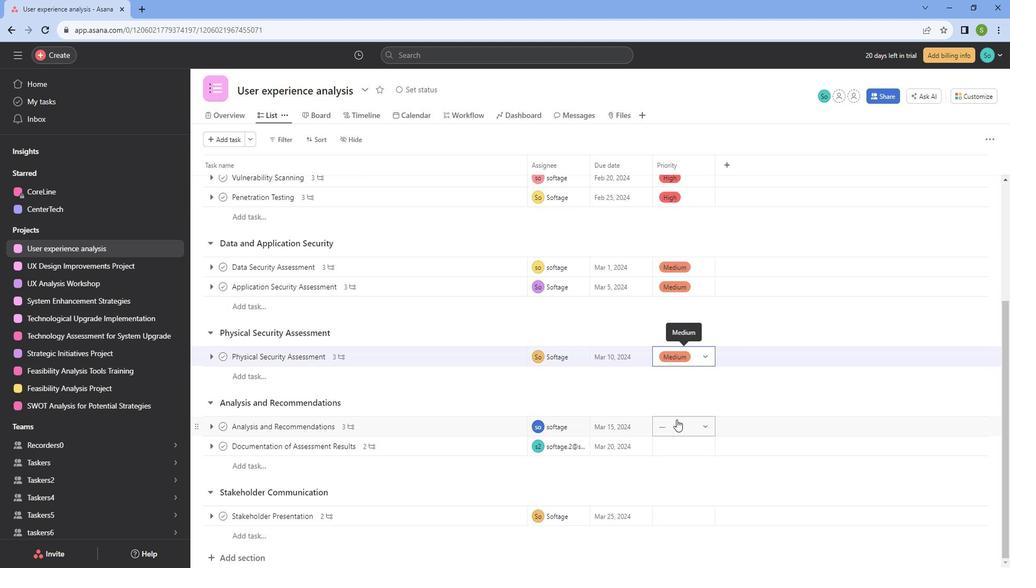 
Action: Mouse moved to (693, 469)
Screenshot: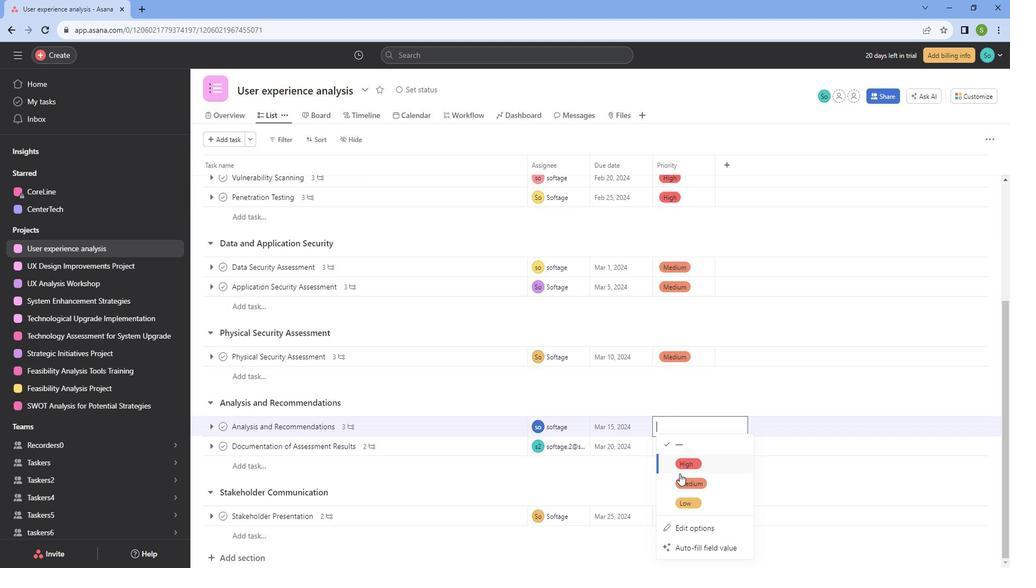 
Action: Mouse pressed left at (693, 469)
Screenshot: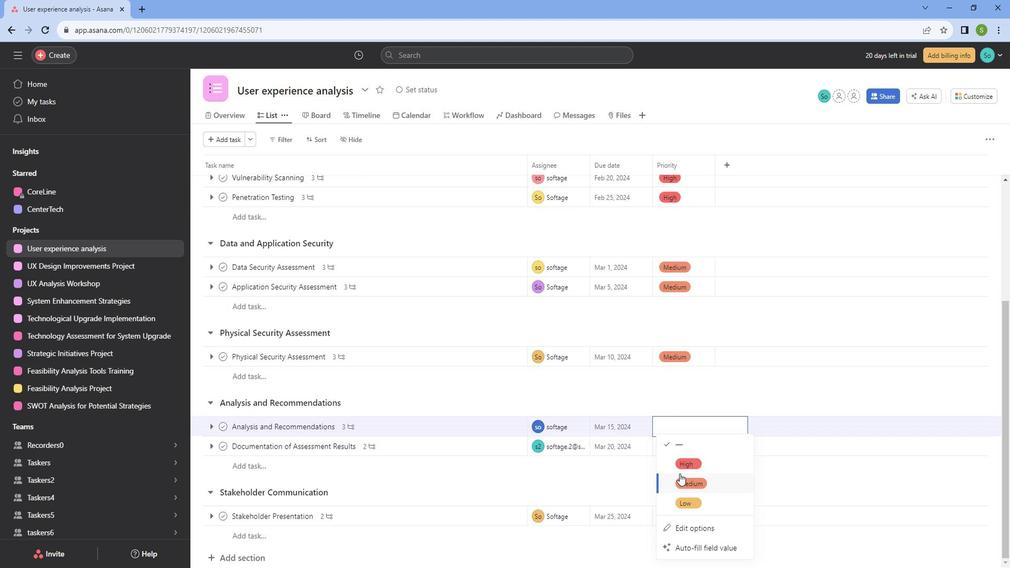 
Action: Mouse moved to (694, 447)
Screenshot: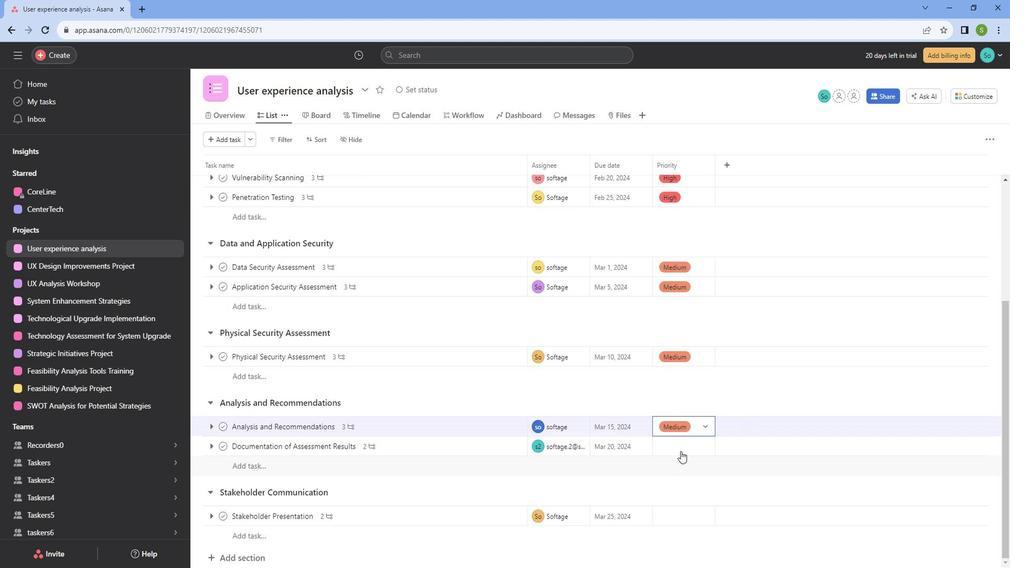 
Action: Mouse pressed left at (694, 447)
Screenshot: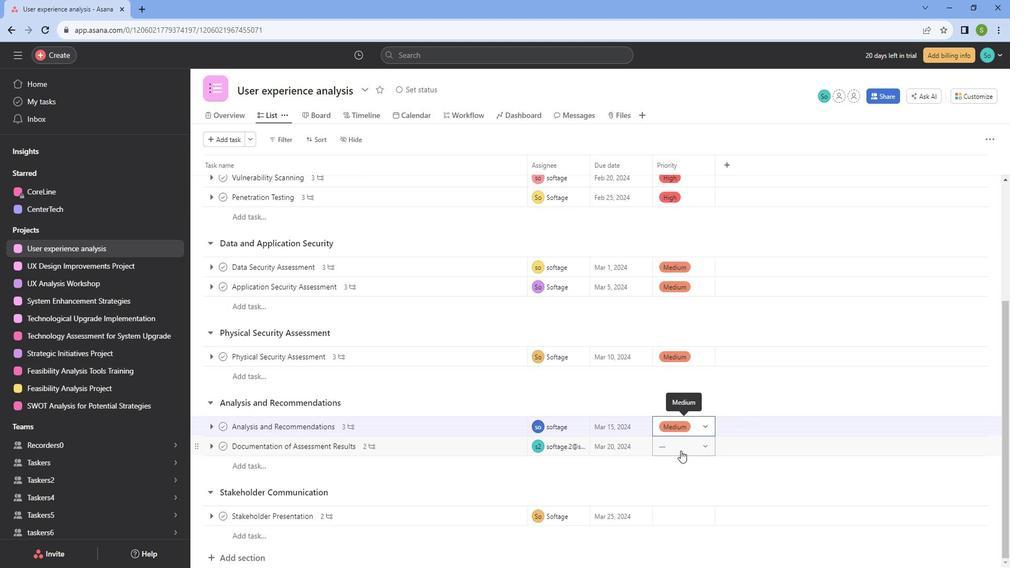 
Action: Mouse moved to (715, 386)
Screenshot: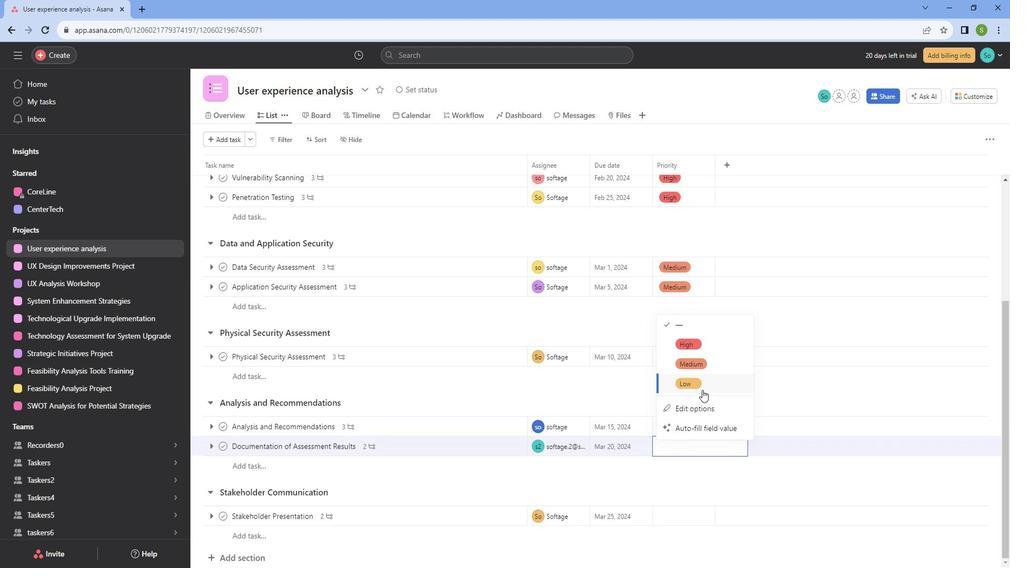 
Action: Mouse pressed left at (715, 386)
Screenshot: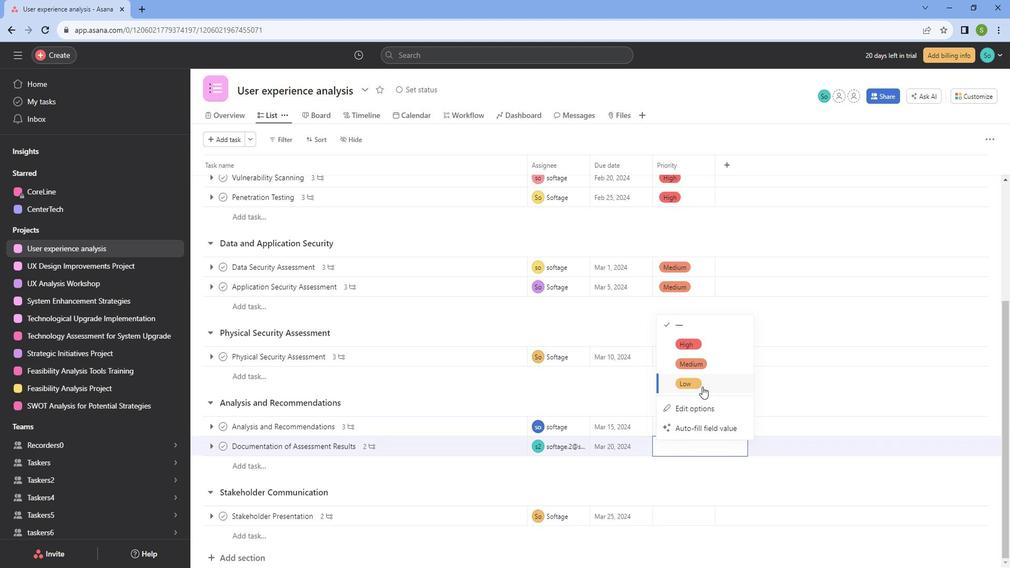
Action: Mouse moved to (699, 509)
Screenshot: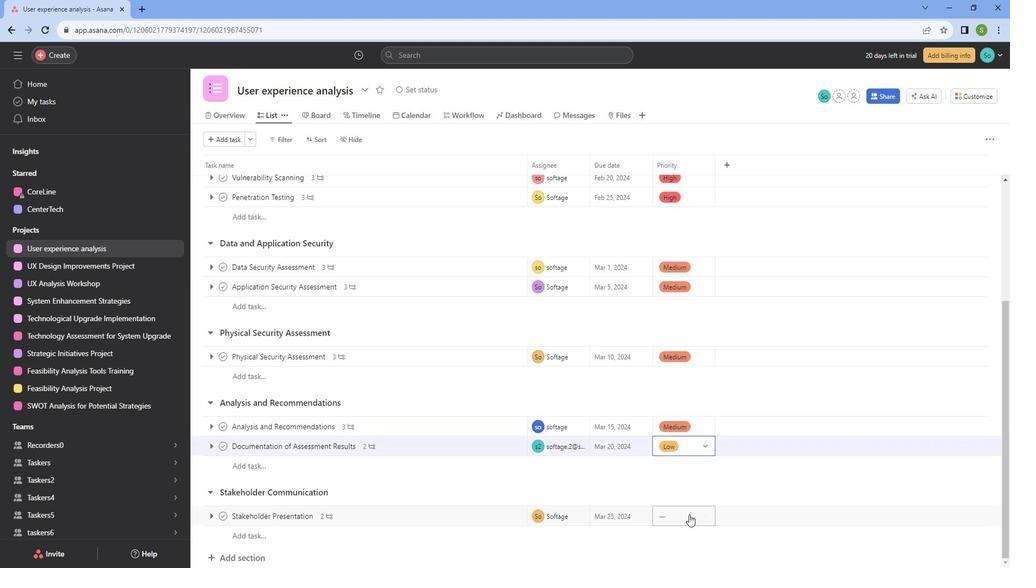 
Action: Mouse pressed left at (699, 509)
Screenshot: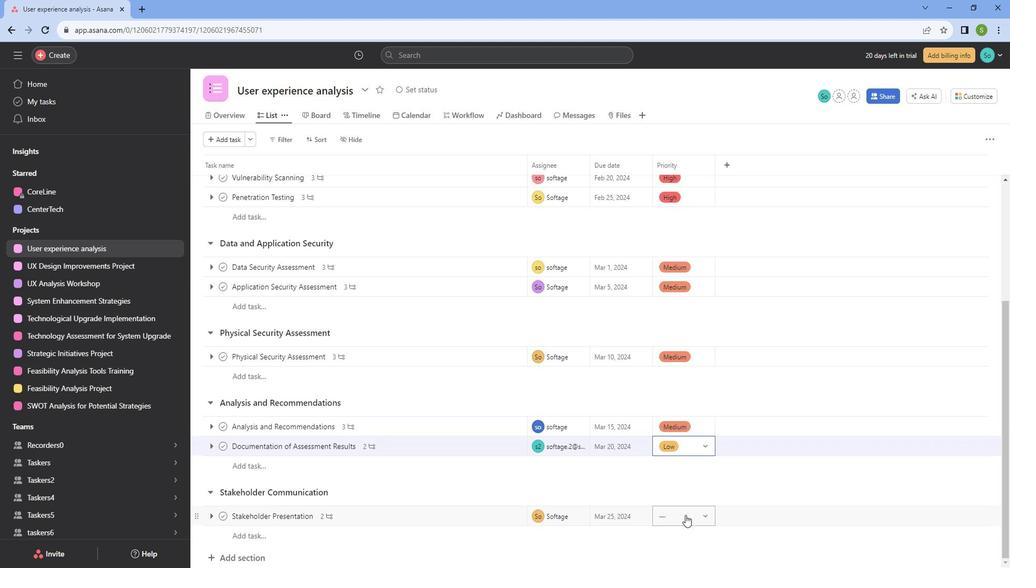 
Action: Mouse moved to (702, 450)
Screenshot: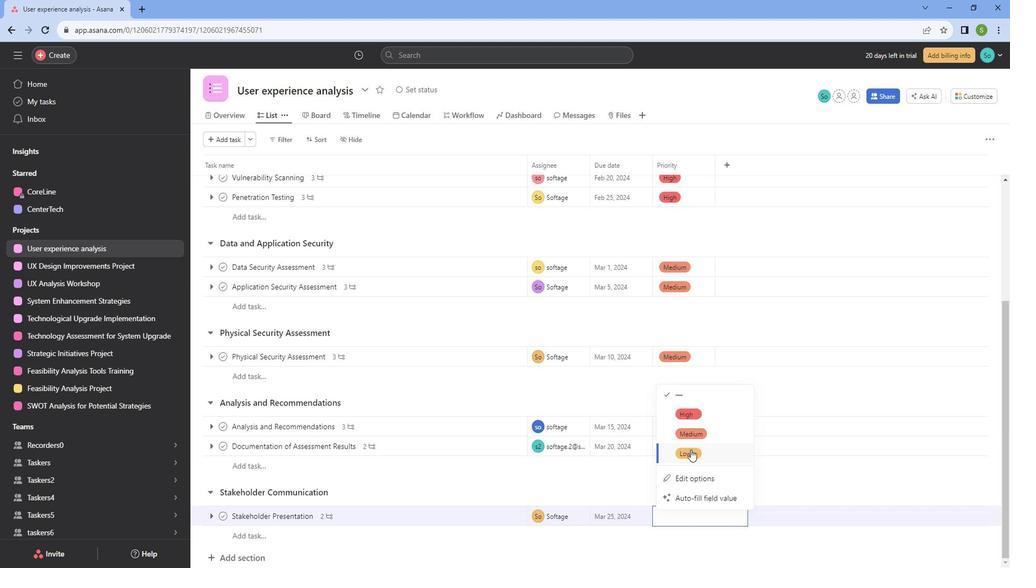 
Action: Mouse pressed left at (702, 450)
Screenshot: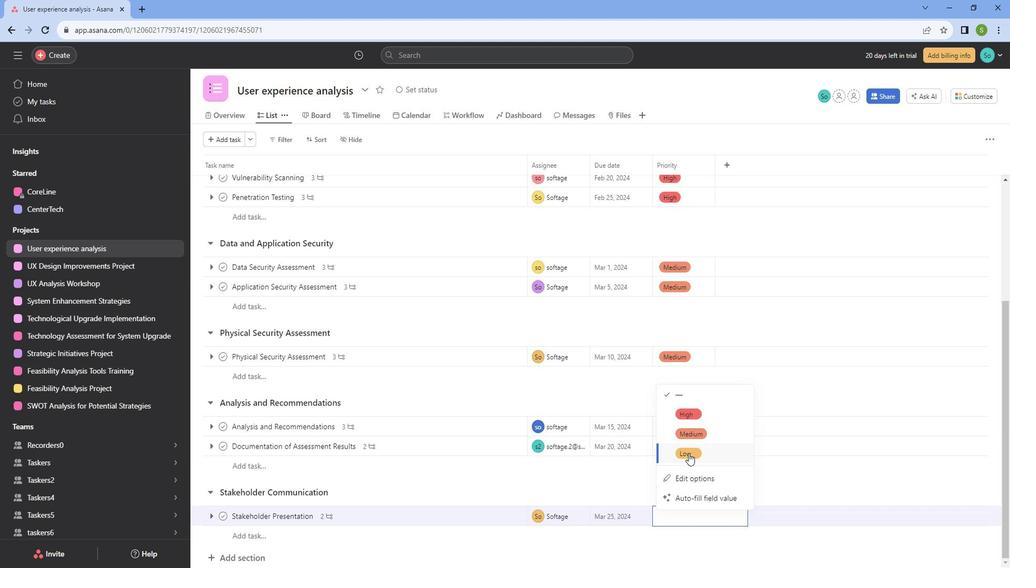 
Action: Mouse moved to (701, 475)
Screenshot: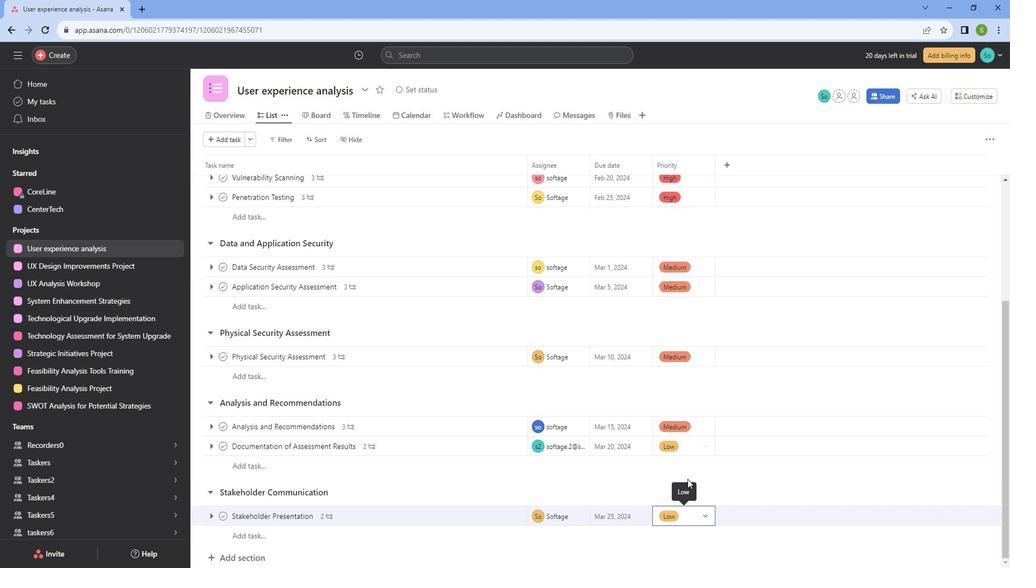 
Action: Mouse pressed left at (701, 475)
Screenshot: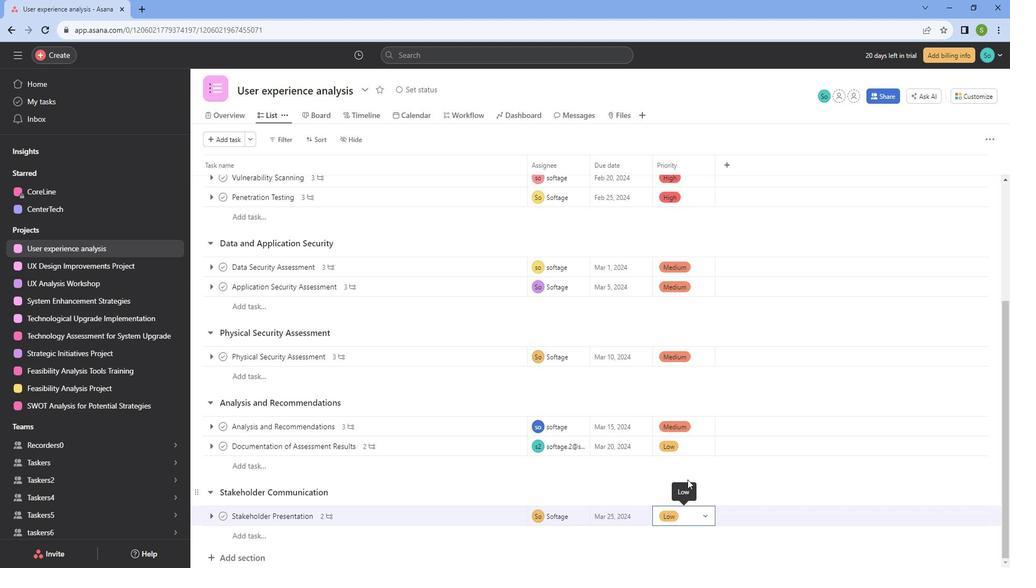 
Action: Mouse moved to (685, 461)
Screenshot: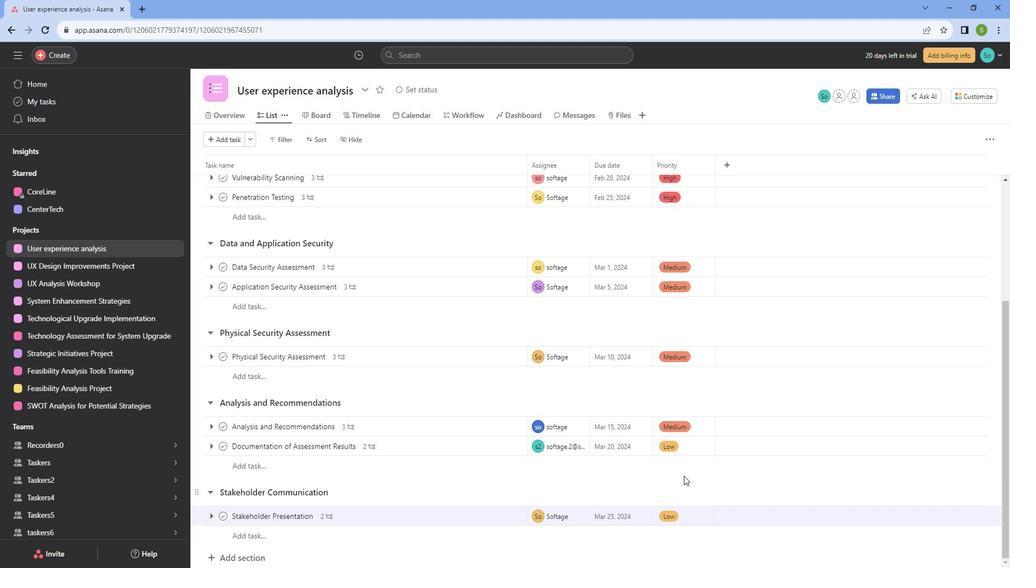 
Action: Mouse scrolled (685, 462) with delta (0, 0)
Screenshot: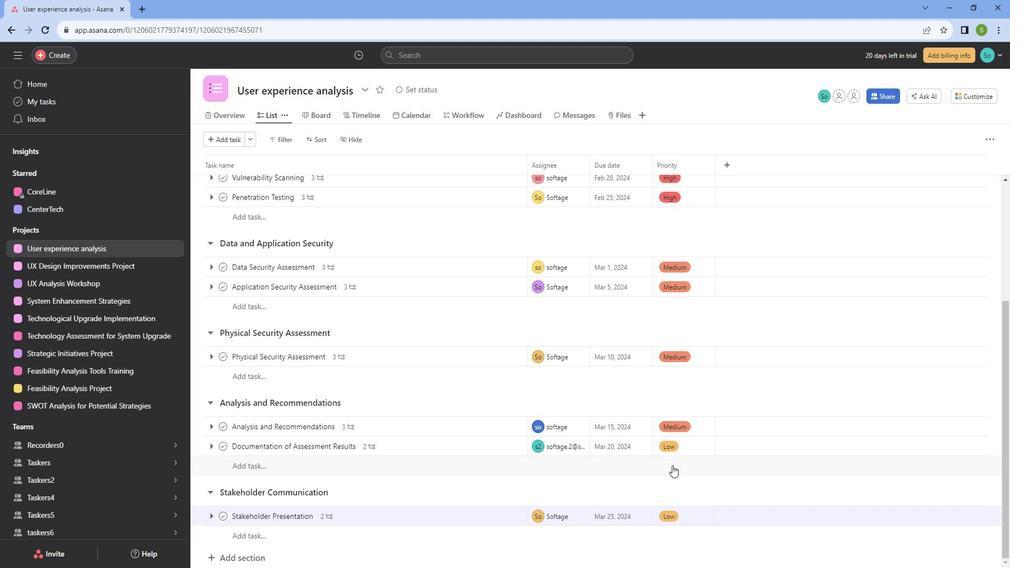 
Action: Mouse scrolled (685, 462) with delta (0, 0)
Screenshot: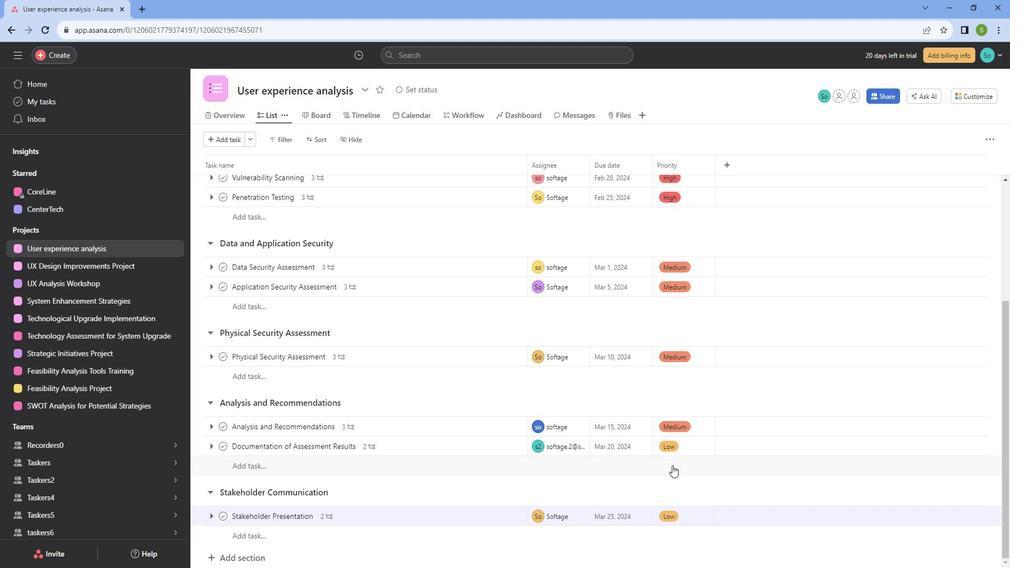 
Action: Mouse scrolled (685, 462) with delta (0, 0)
Screenshot: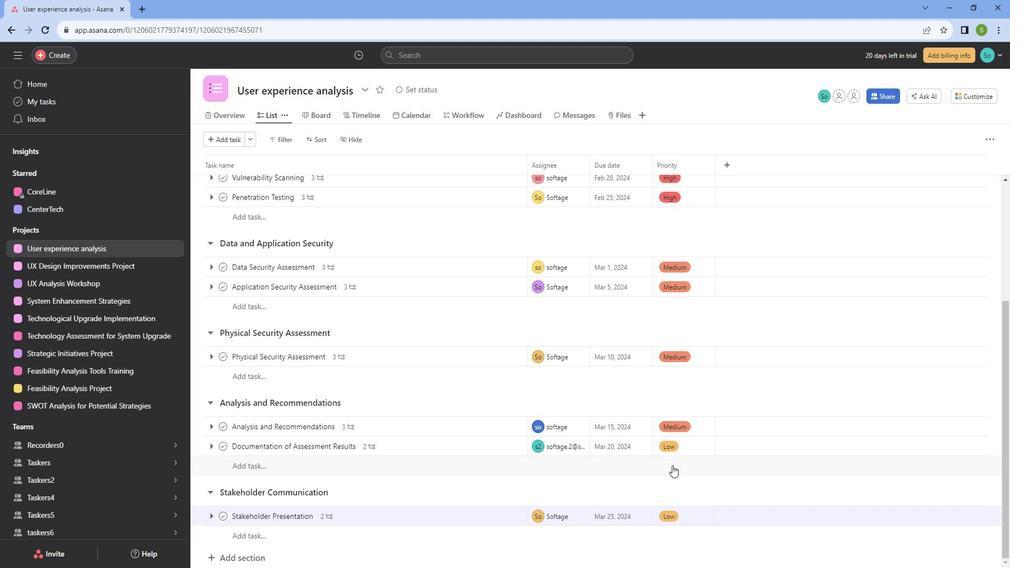 
Action: Mouse scrolled (685, 462) with delta (0, 0)
Screenshot: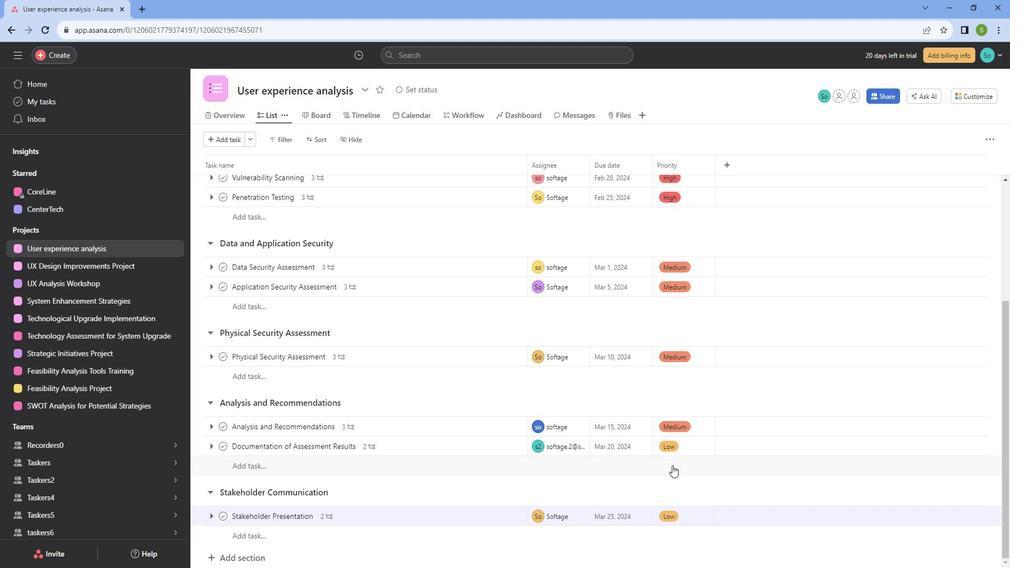 
Action: Mouse scrolled (685, 462) with delta (0, 0)
Screenshot: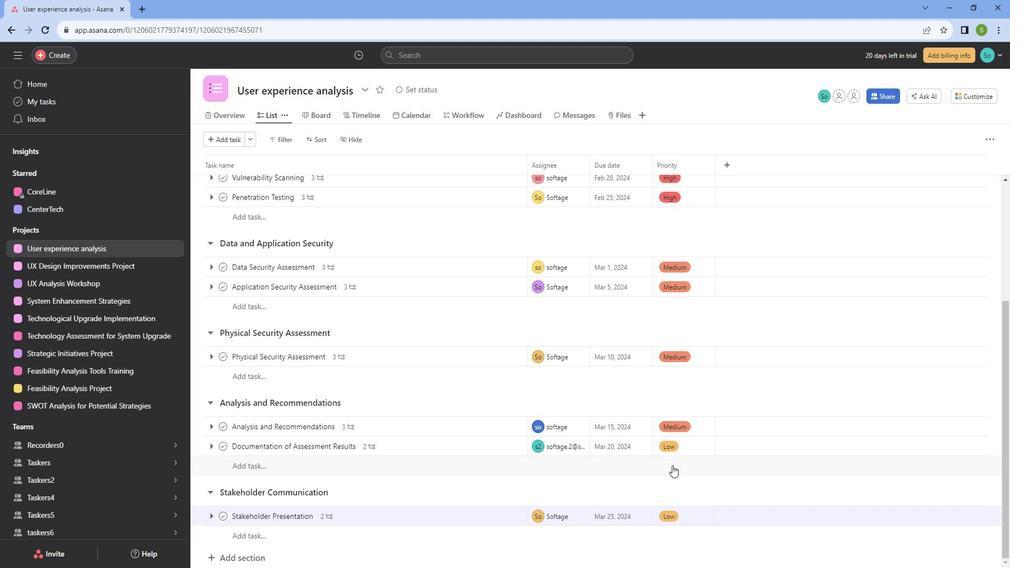 
Action: Mouse scrolled (685, 462) with delta (0, 0)
Screenshot: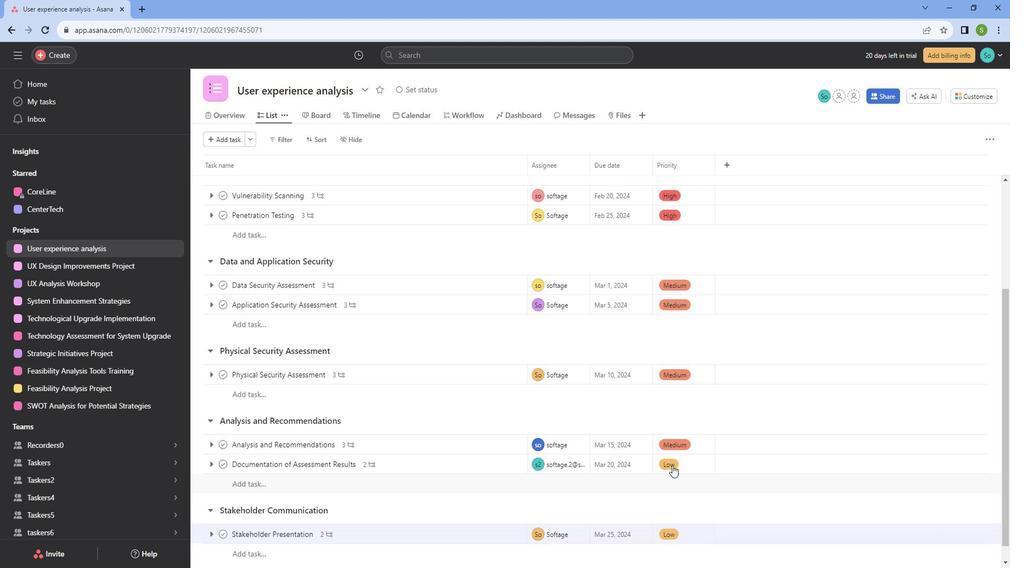 
Action: Mouse scrolled (685, 462) with delta (0, 0)
Screenshot: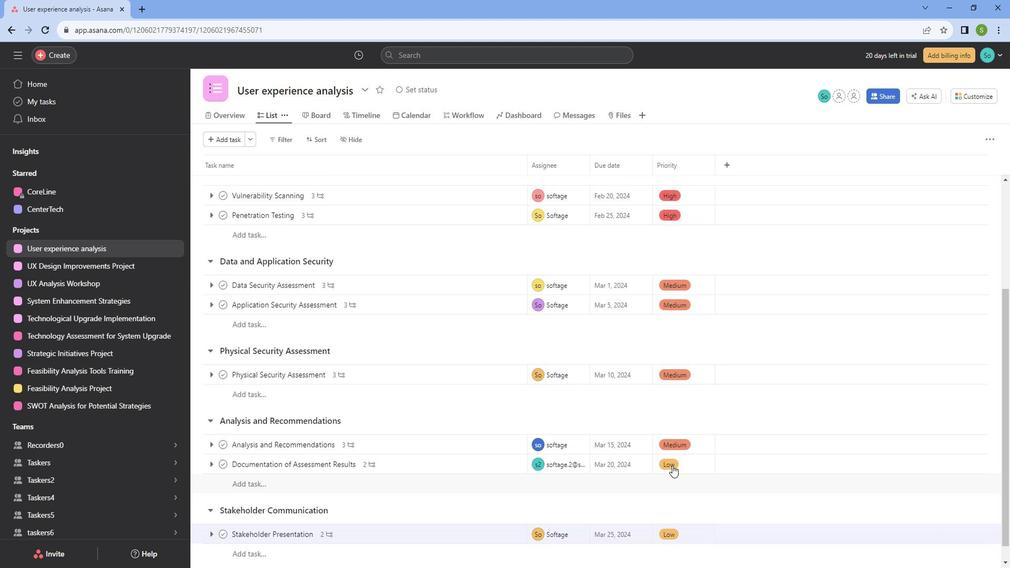 
Action: Mouse scrolled (685, 462) with delta (0, 0)
Screenshot: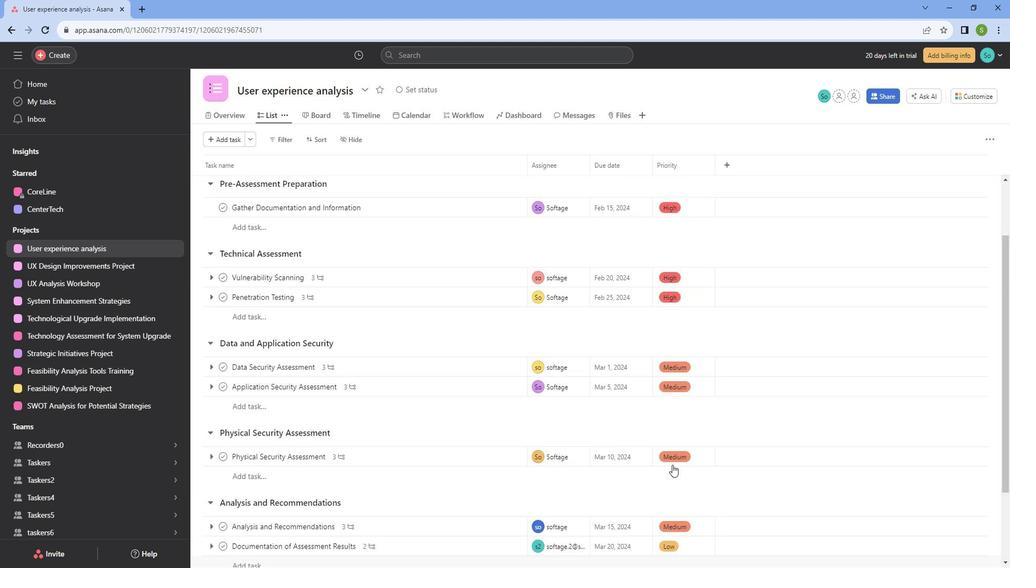 
Action: Mouse moved to (668, 446)
Screenshot: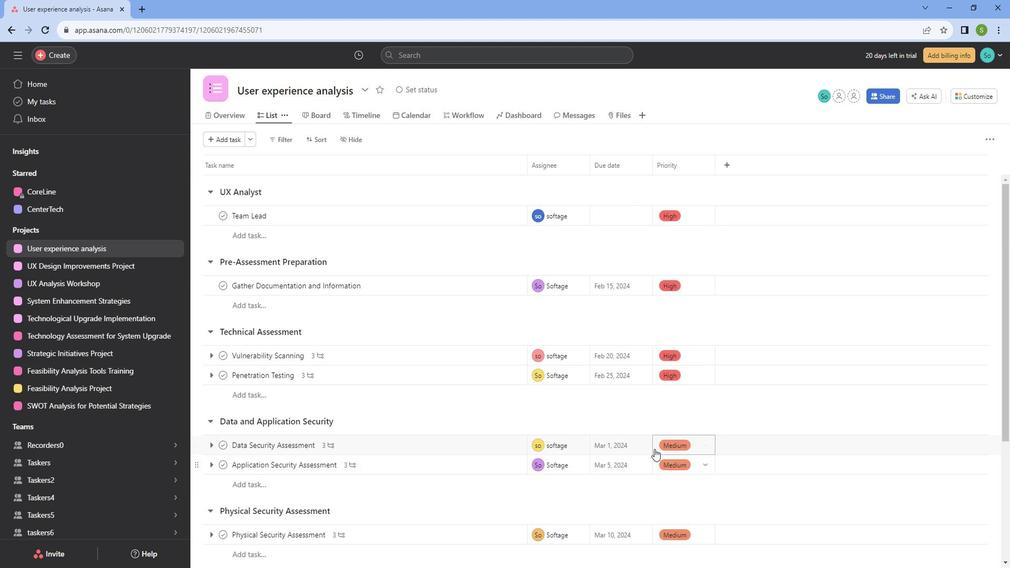 
Action: Mouse scrolled (668, 445) with delta (0, 0)
Screenshot: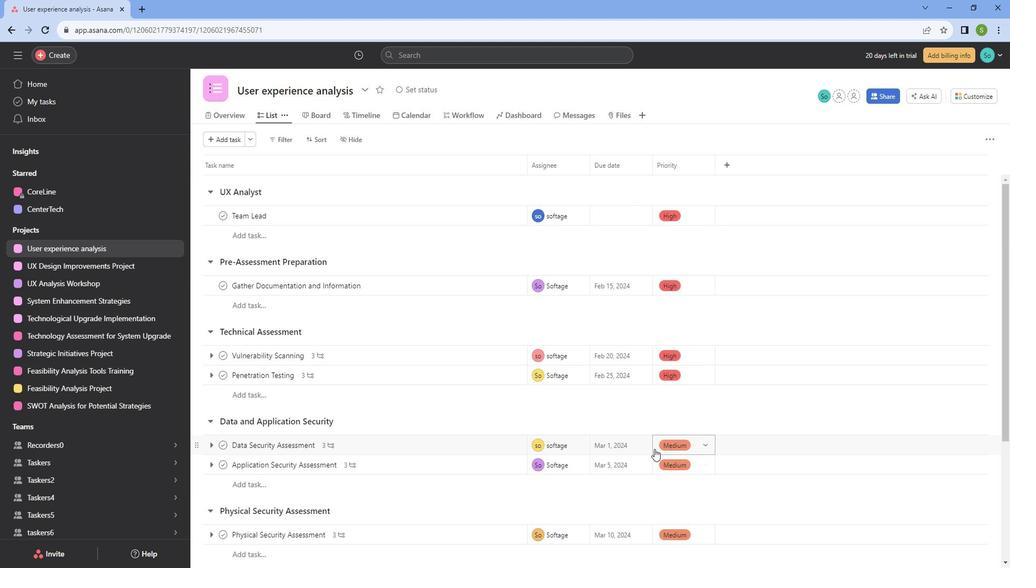 
Action: Mouse scrolled (668, 445) with delta (0, 0)
Screenshot: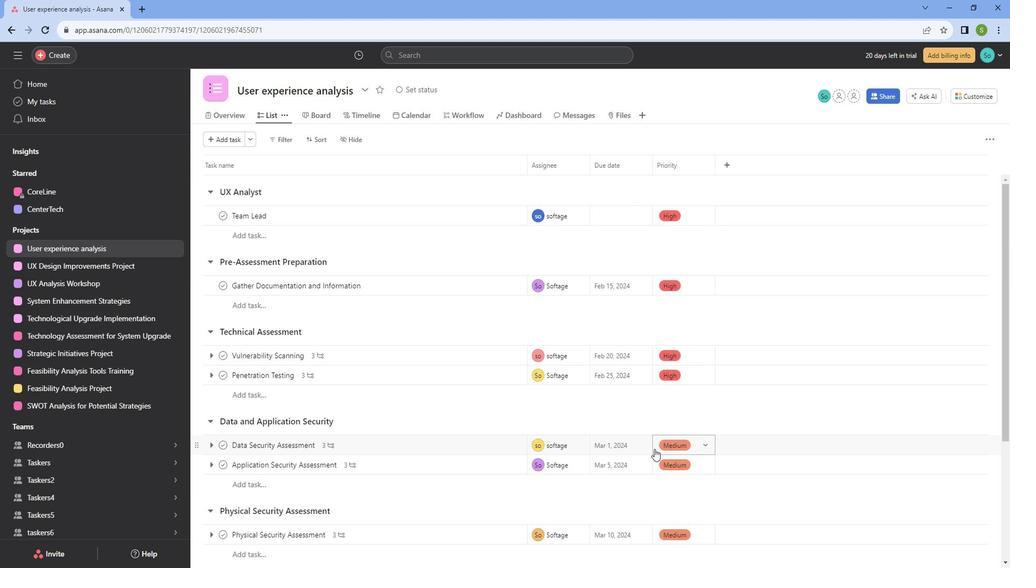 
Action: Mouse scrolled (668, 445) with delta (0, 0)
Screenshot: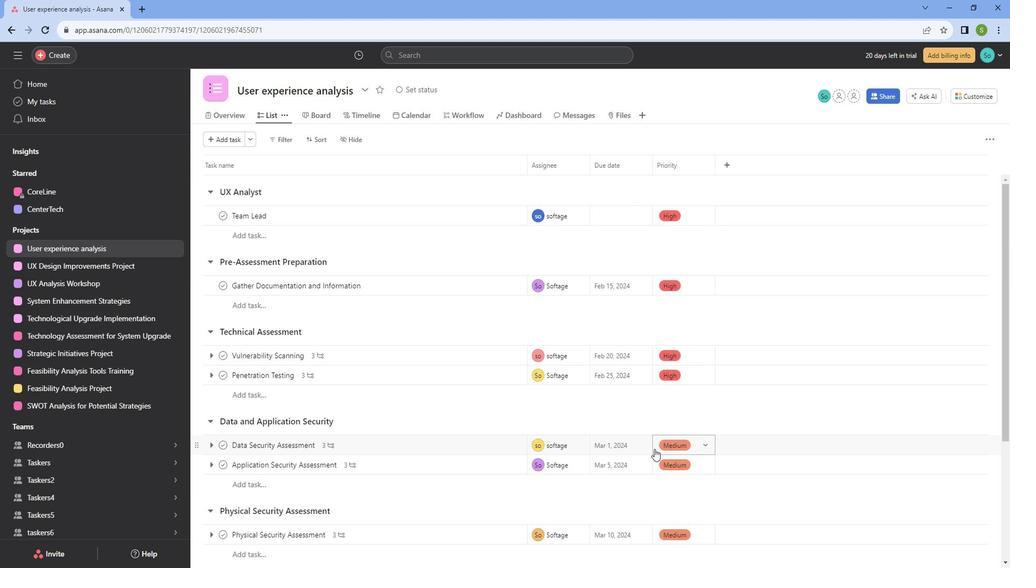 
Action: Mouse scrolled (668, 445) with delta (0, 0)
Screenshot: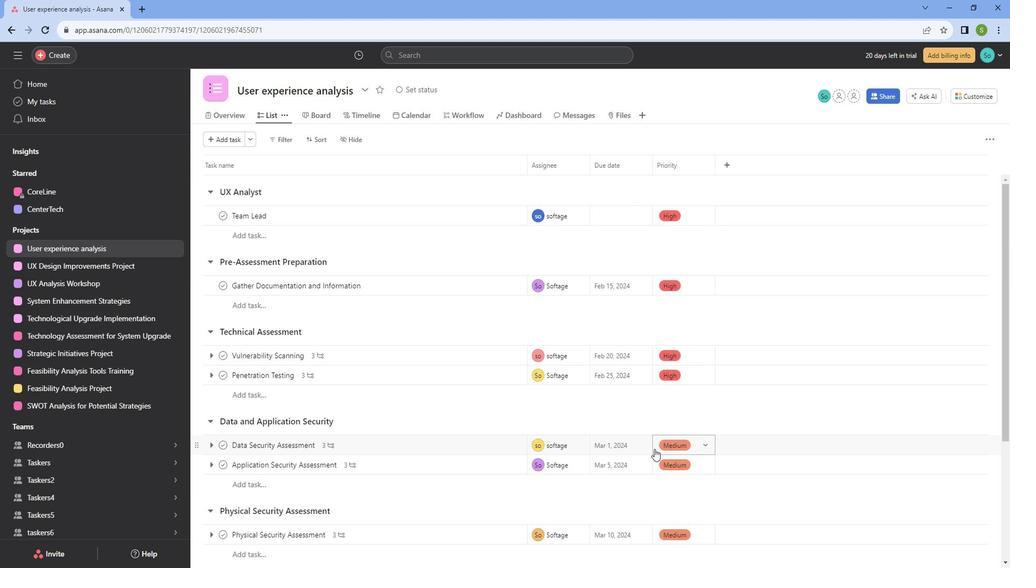 
Action: Mouse scrolled (668, 445) with delta (0, 0)
Screenshot: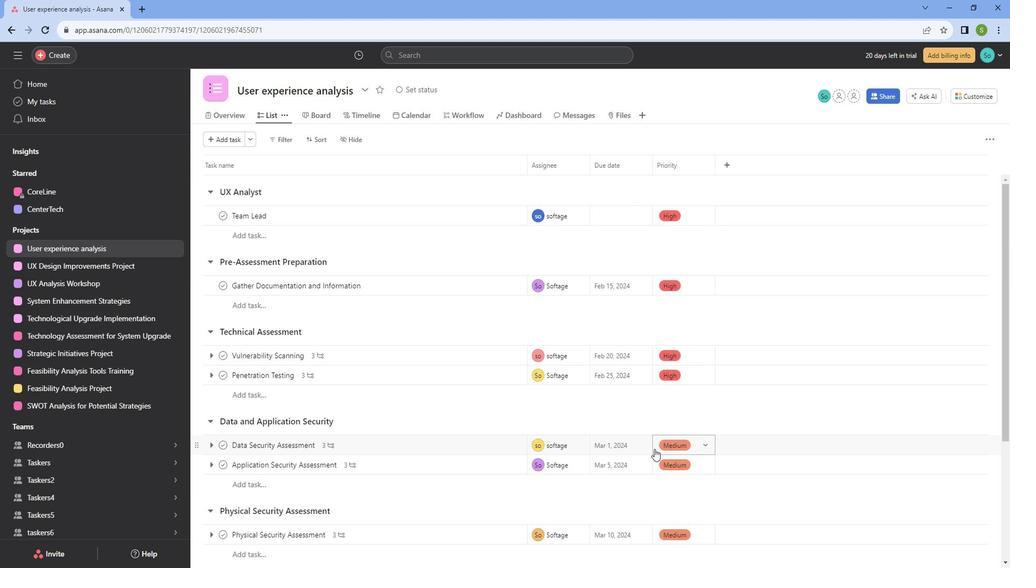 
Action: Mouse scrolled (668, 445) with delta (0, 0)
Screenshot: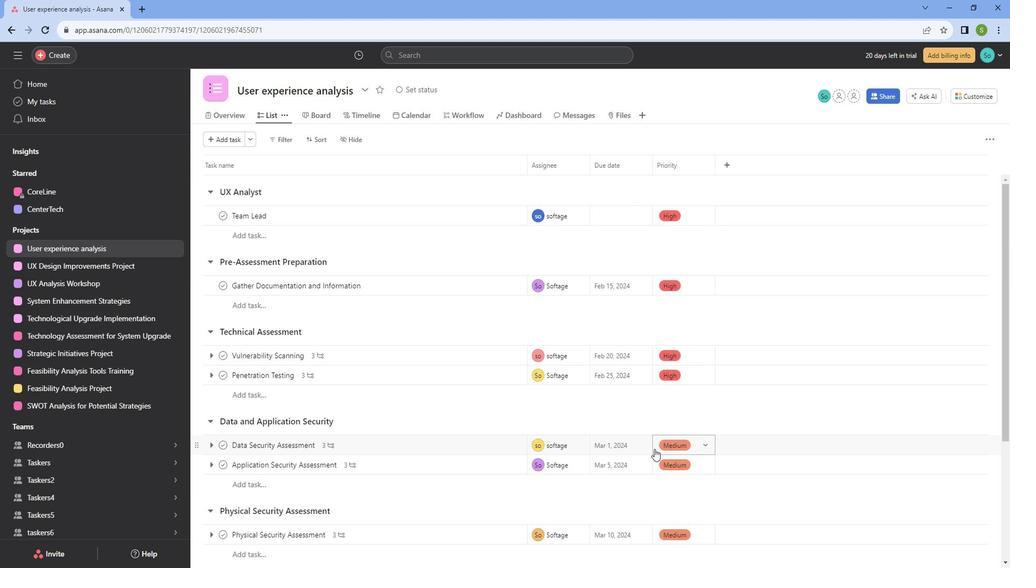 
Action: Mouse scrolled (668, 445) with delta (0, 0)
Screenshot: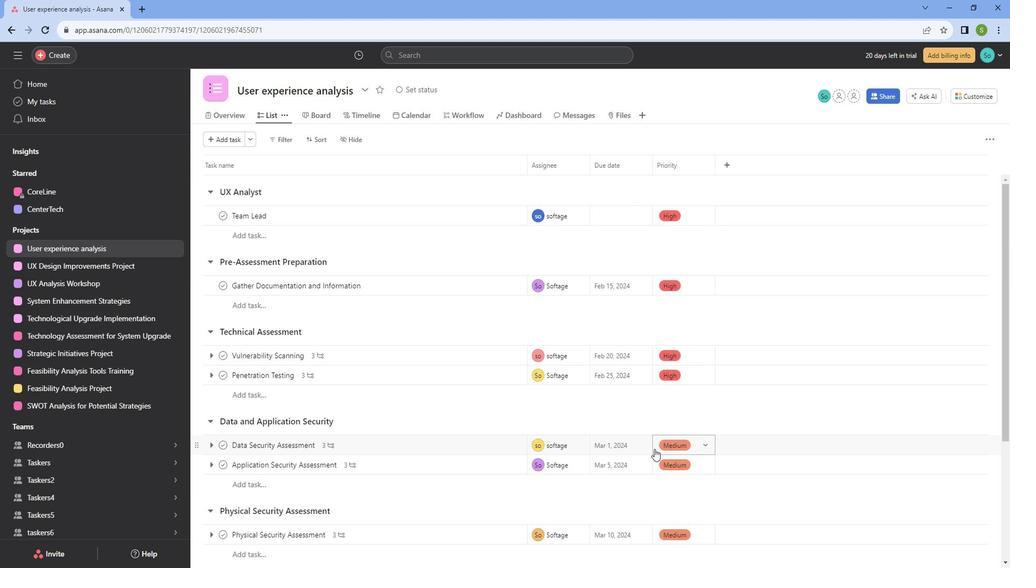 
Action: Mouse moved to (664, 440)
Screenshot: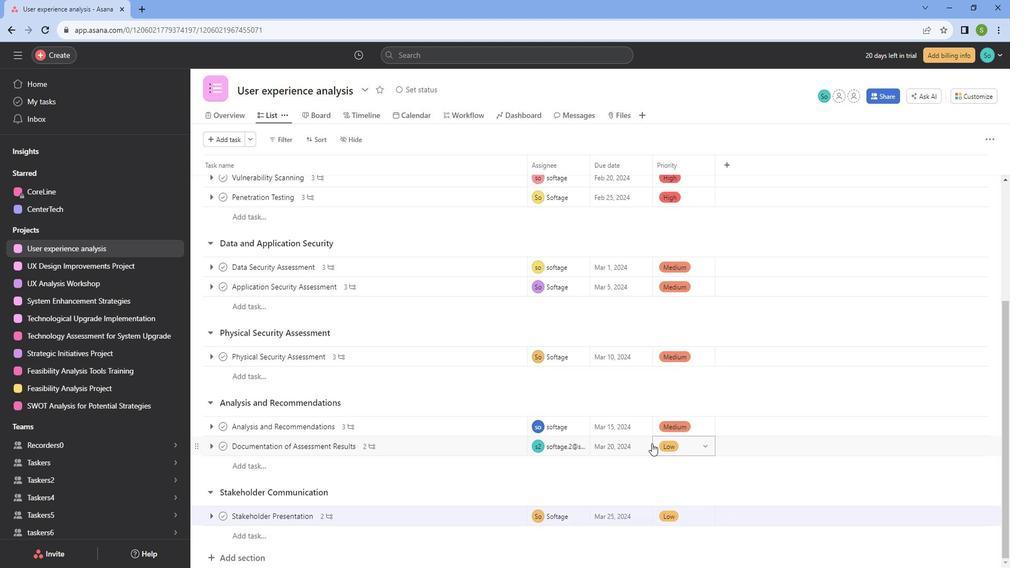 
Action: Mouse scrolled (664, 440) with delta (0, 0)
Screenshot: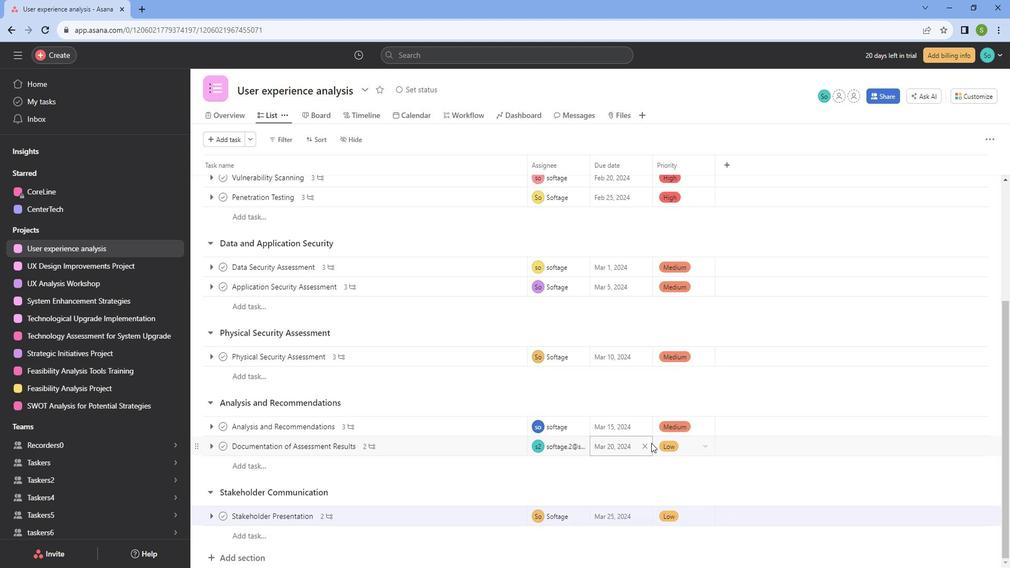 
Action: Mouse scrolled (664, 440) with delta (0, 0)
Screenshot: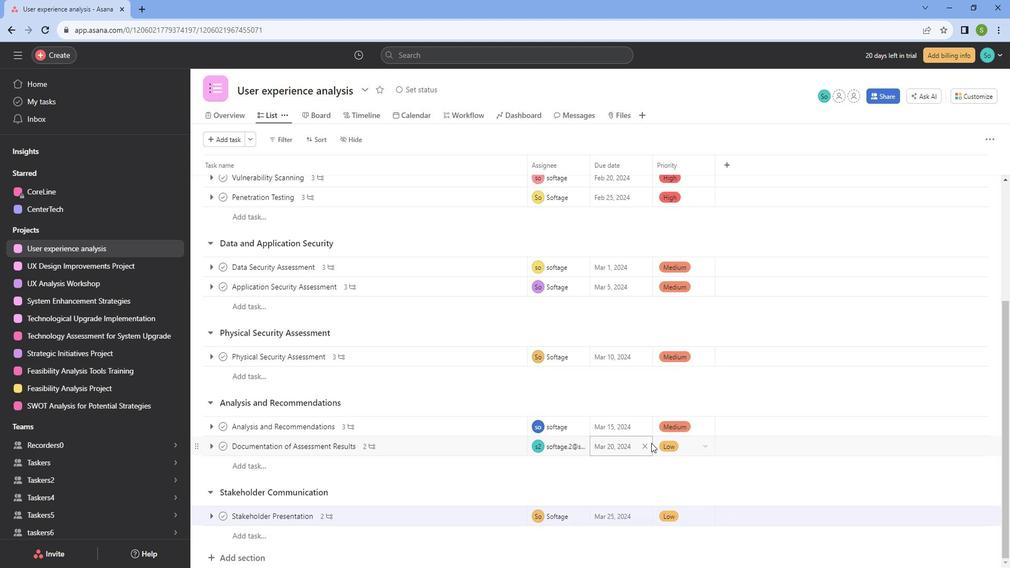 
Action: Mouse scrolled (664, 440) with delta (0, 0)
Screenshot: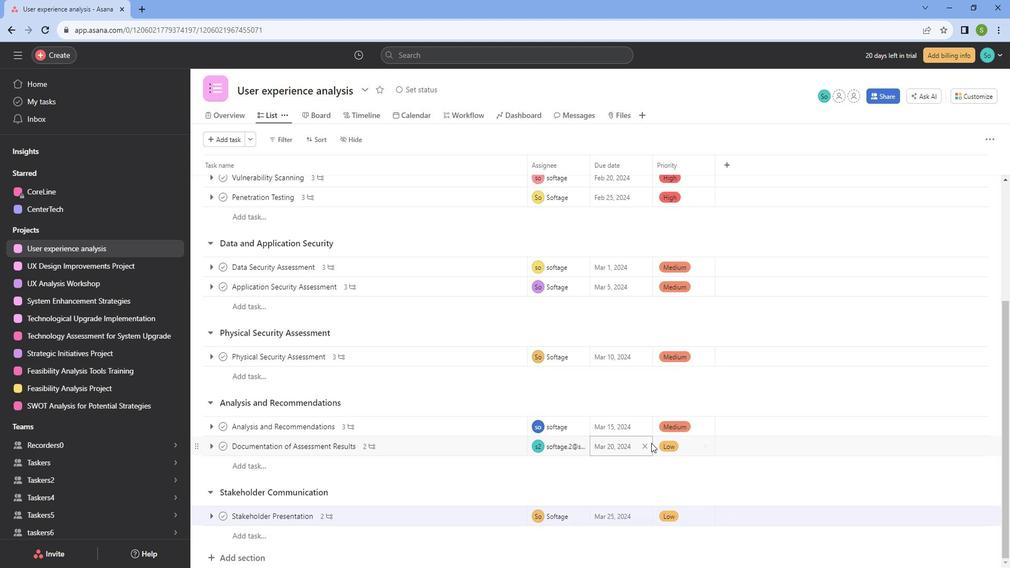 
Action: Mouse scrolled (664, 440) with delta (0, 0)
Screenshot: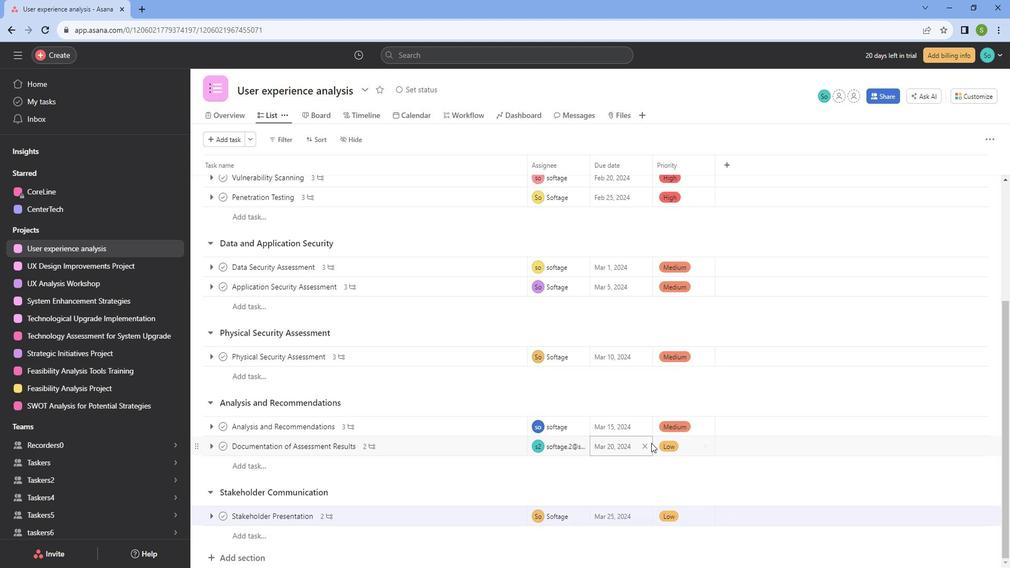 
Action: Mouse scrolled (664, 440) with delta (0, 0)
Screenshot: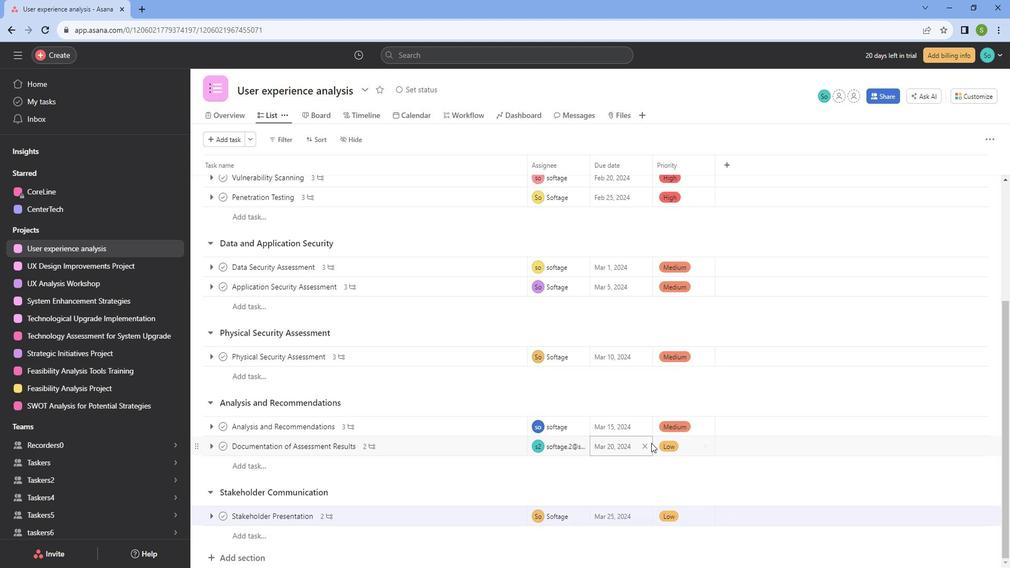 
Action: Mouse scrolled (664, 440) with delta (0, 0)
Screenshot: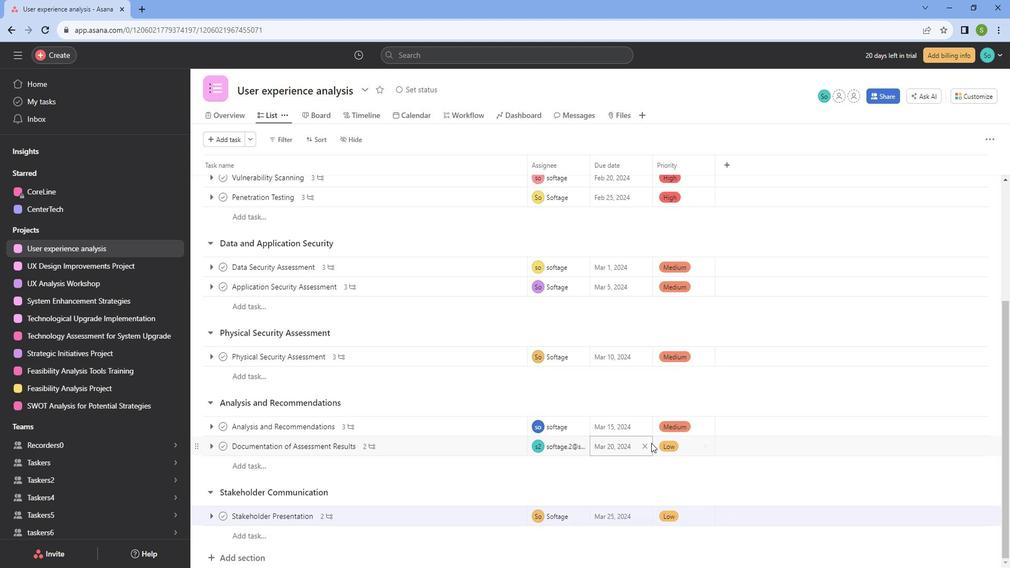 
Action: Mouse scrolled (664, 440) with delta (0, 0)
Screenshot: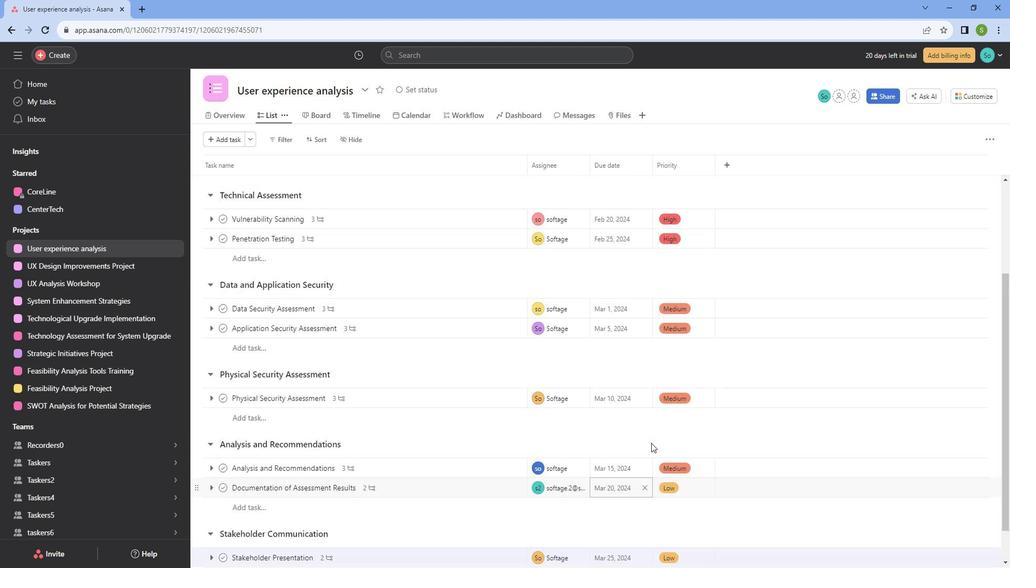 
Action: Mouse moved to (426, 140)
Screenshot: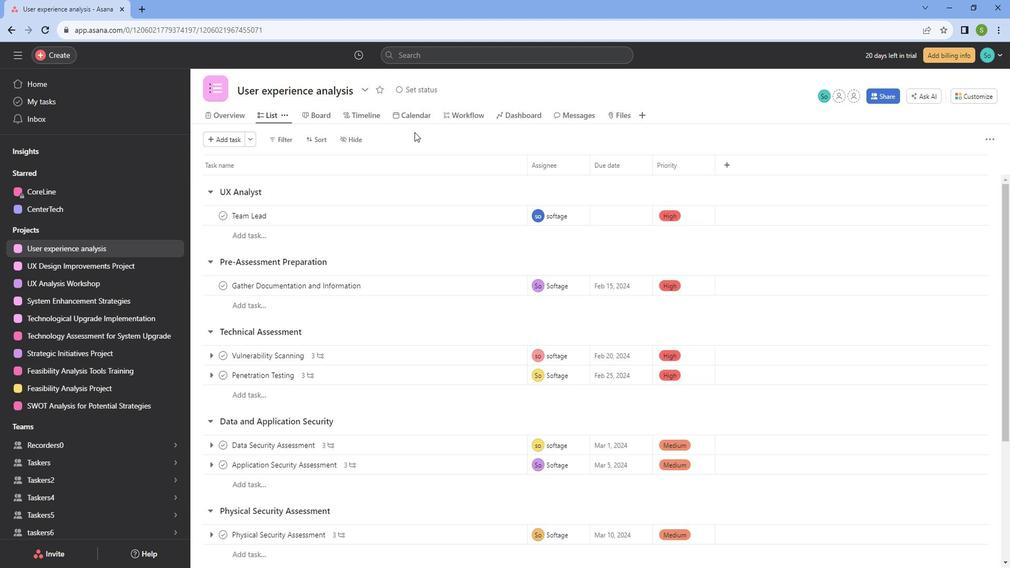 
